 Task: Create a due date automation trigger when advanced on, on the tuesday of the week before a card is due add dates due tomorrow at 11:00 AM.
Action: Mouse moved to (1014, 311)
Screenshot: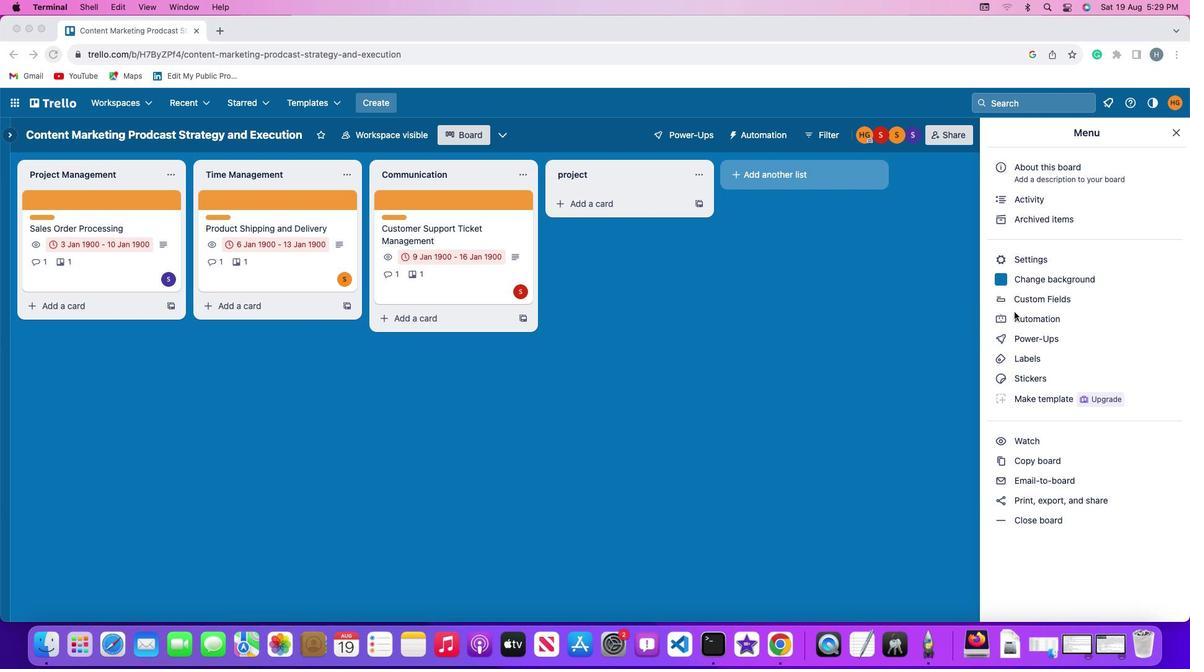 
Action: Mouse pressed left at (1014, 311)
Screenshot: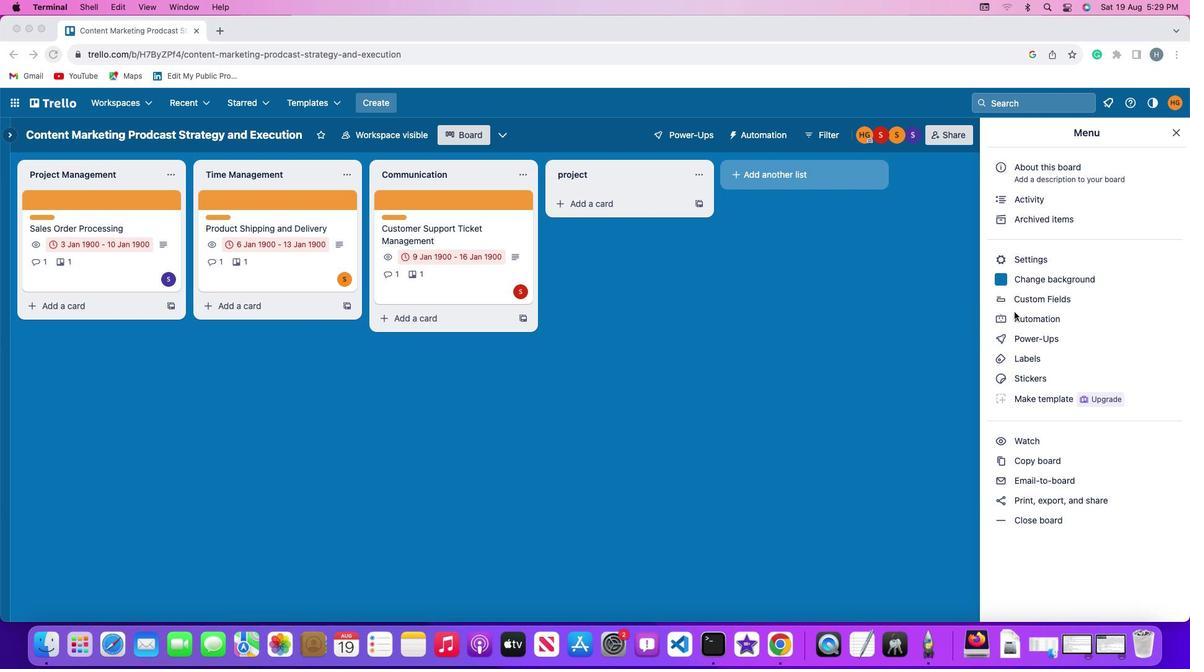 
Action: Mouse pressed left at (1014, 311)
Screenshot: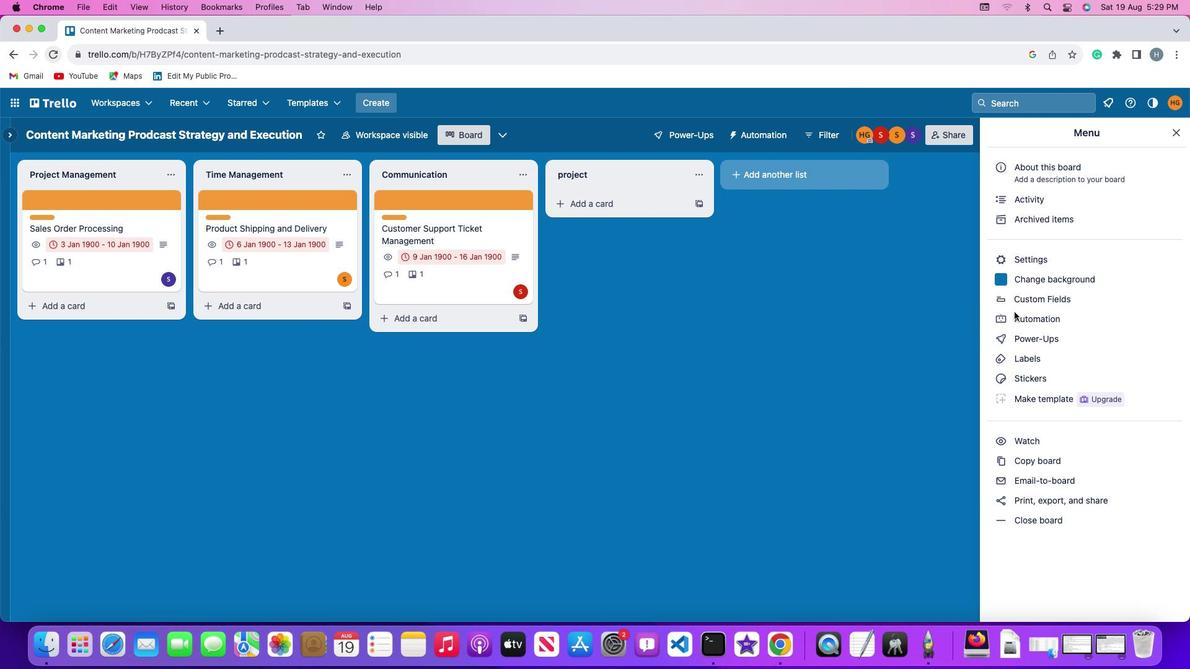 
Action: Mouse moved to (83, 293)
Screenshot: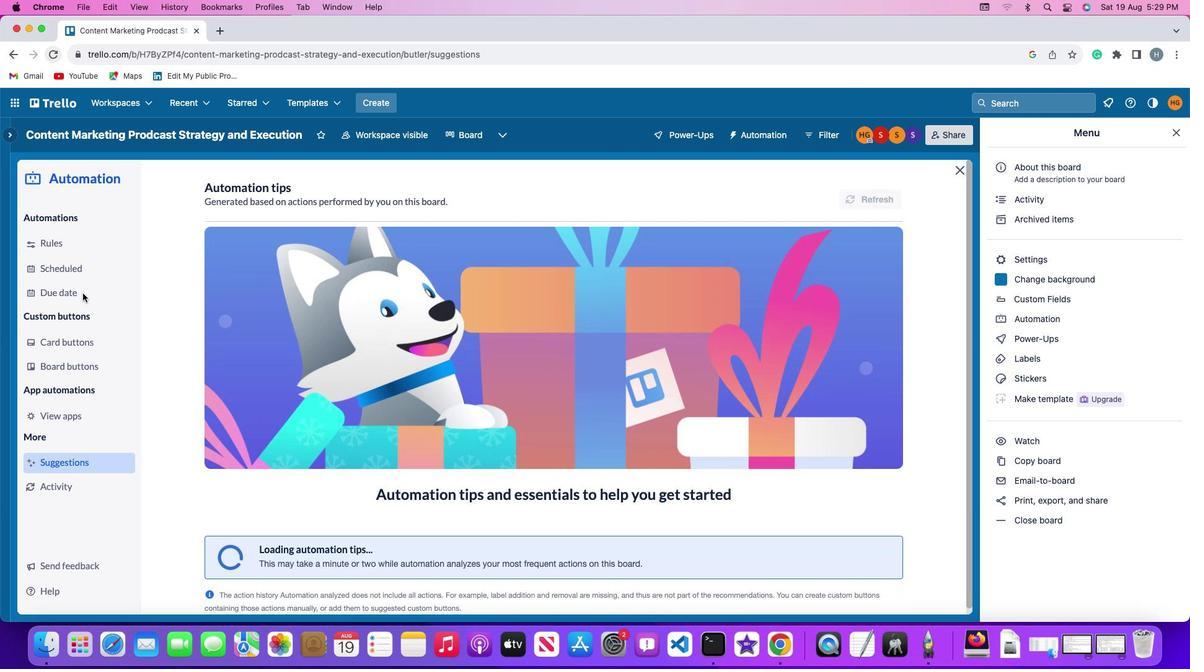 
Action: Mouse pressed left at (83, 293)
Screenshot: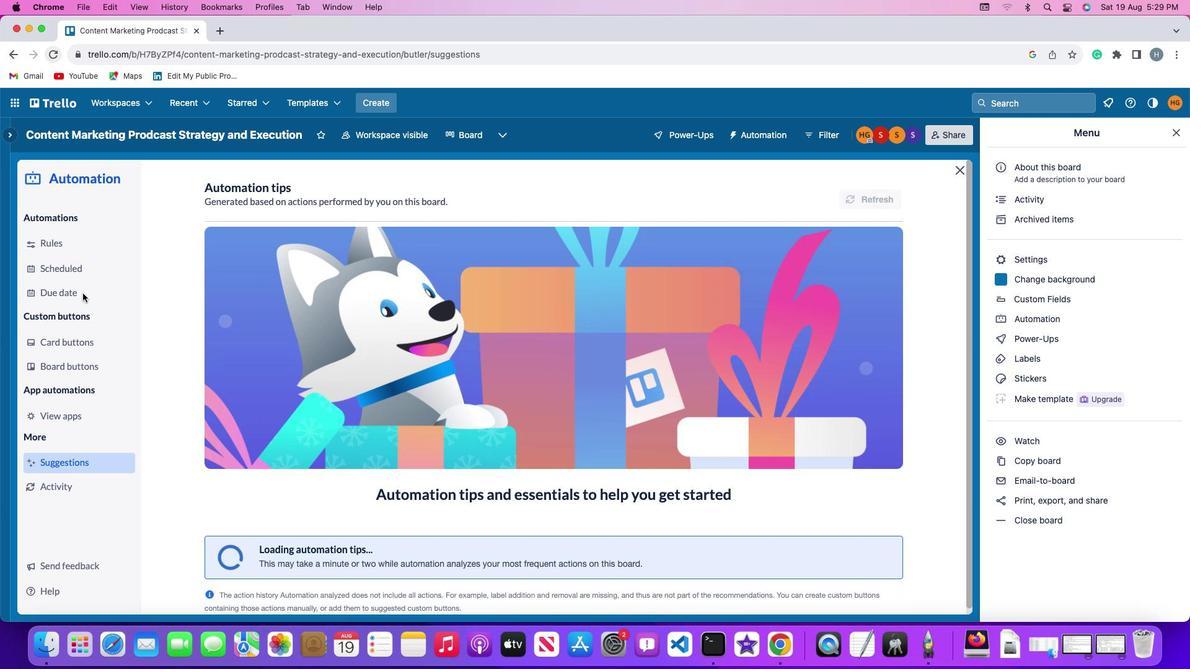 
Action: Mouse moved to (824, 189)
Screenshot: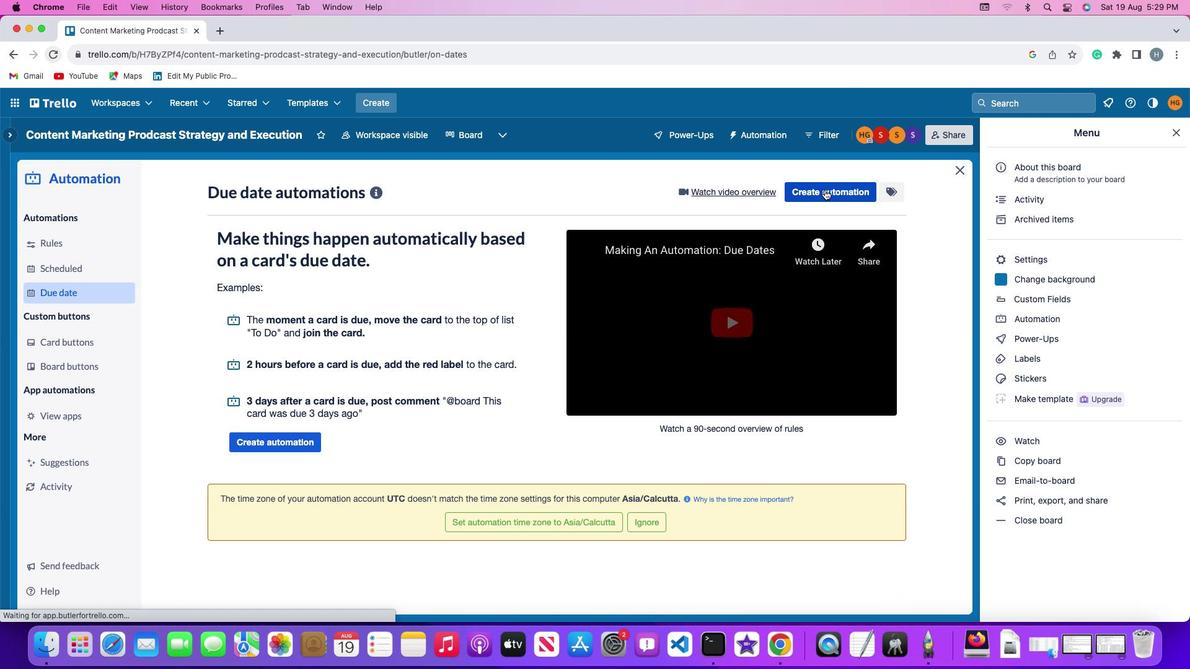 
Action: Mouse pressed left at (824, 189)
Screenshot: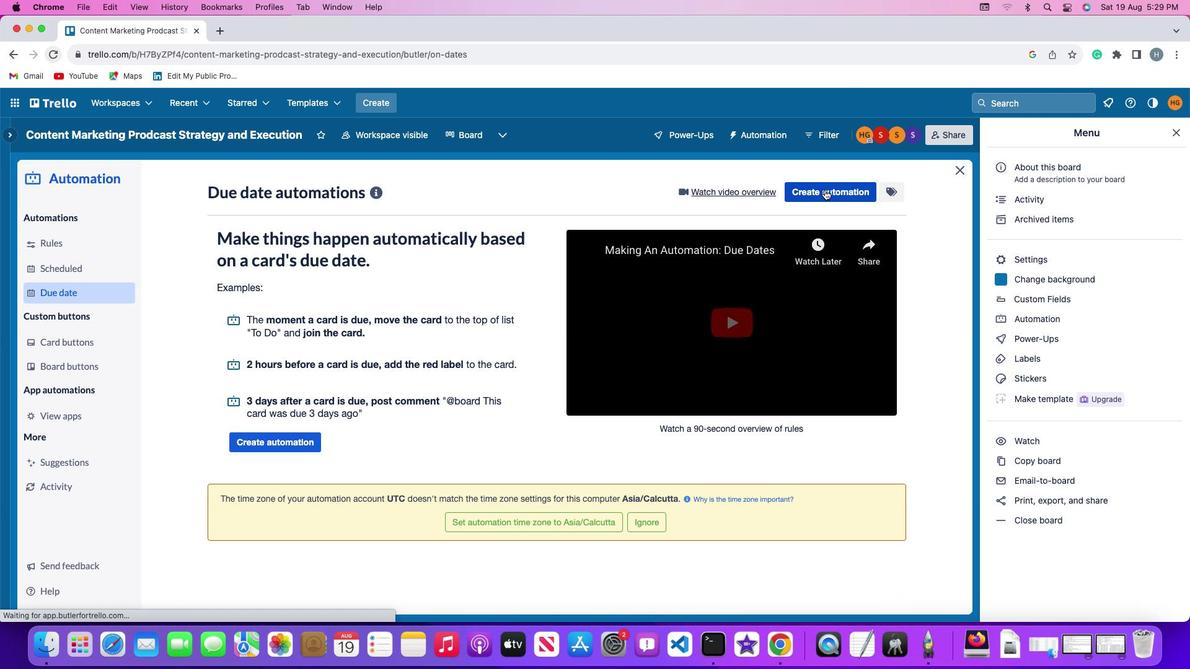 
Action: Mouse moved to (235, 311)
Screenshot: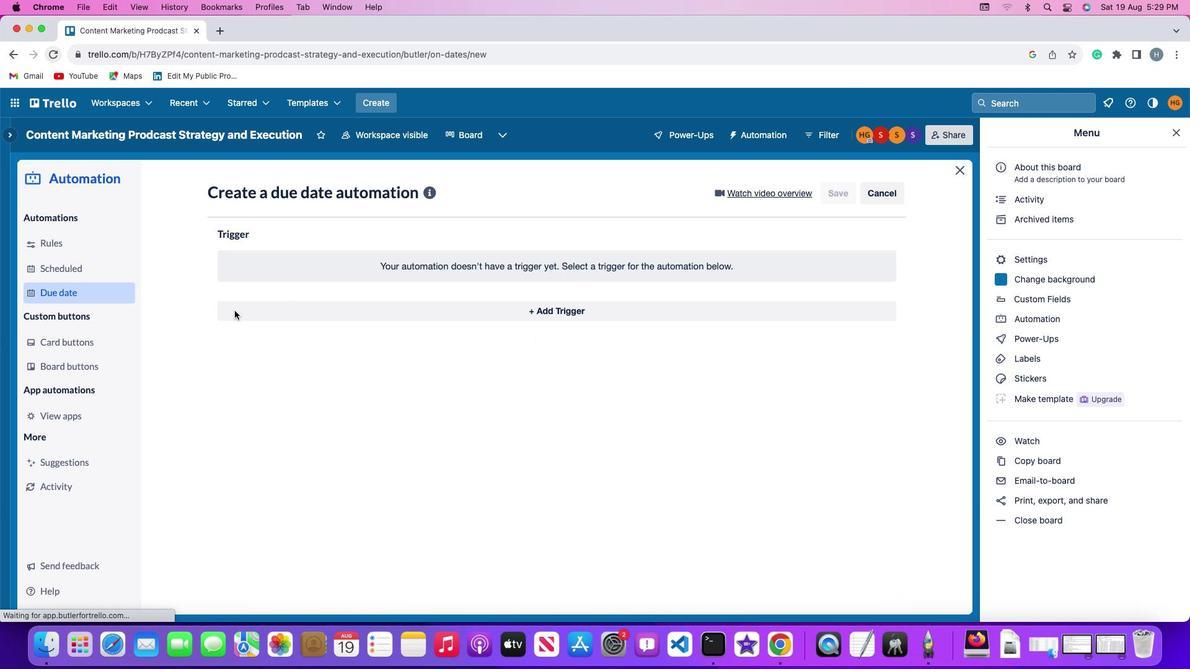 
Action: Mouse pressed left at (235, 311)
Screenshot: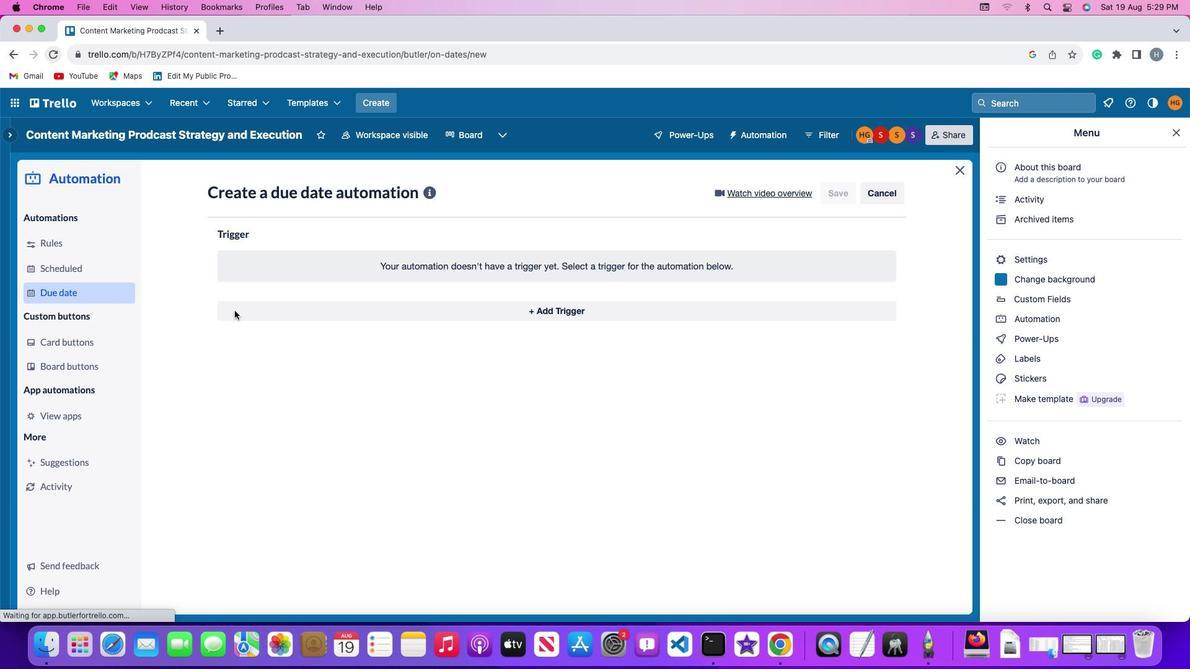 
Action: Mouse moved to (275, 546)
Screenshot: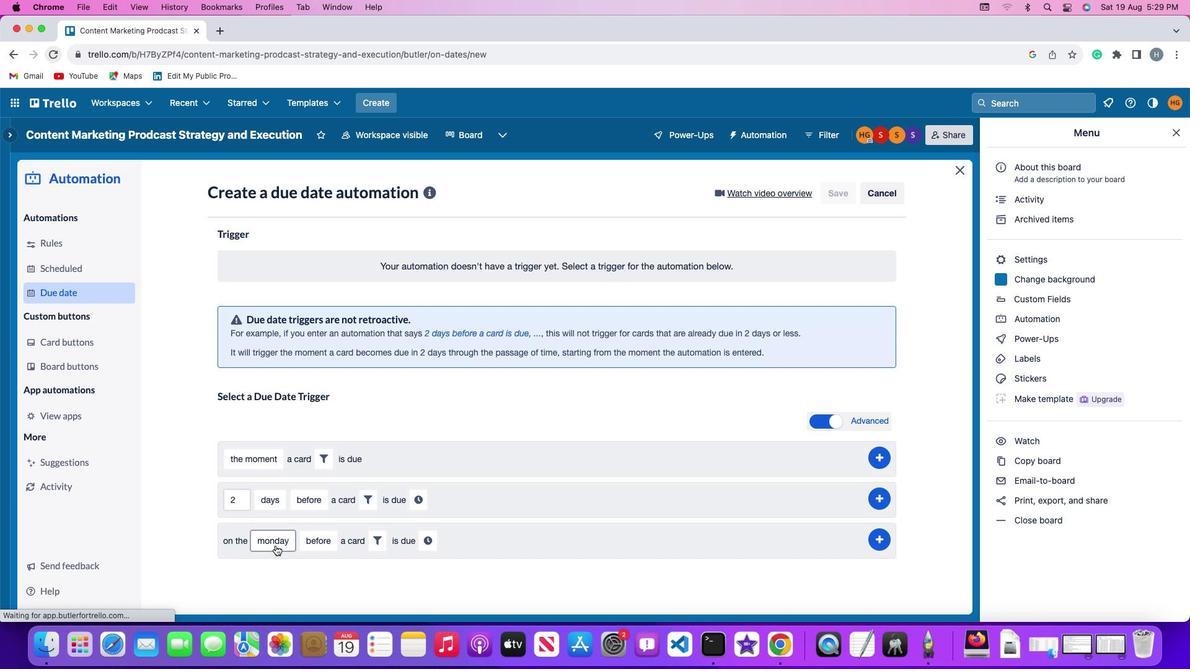 
Action: Mouse pressed left at (275, 546)
Screenshot: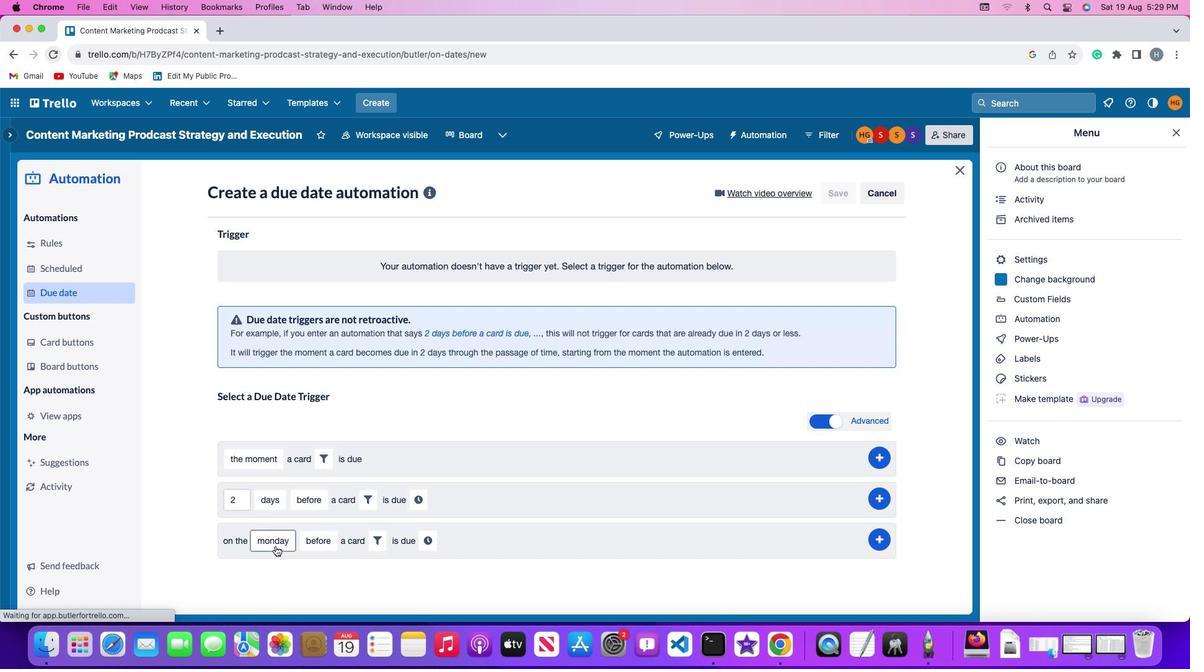 
Action: Mouse moved to (299, 394)
Screenshot: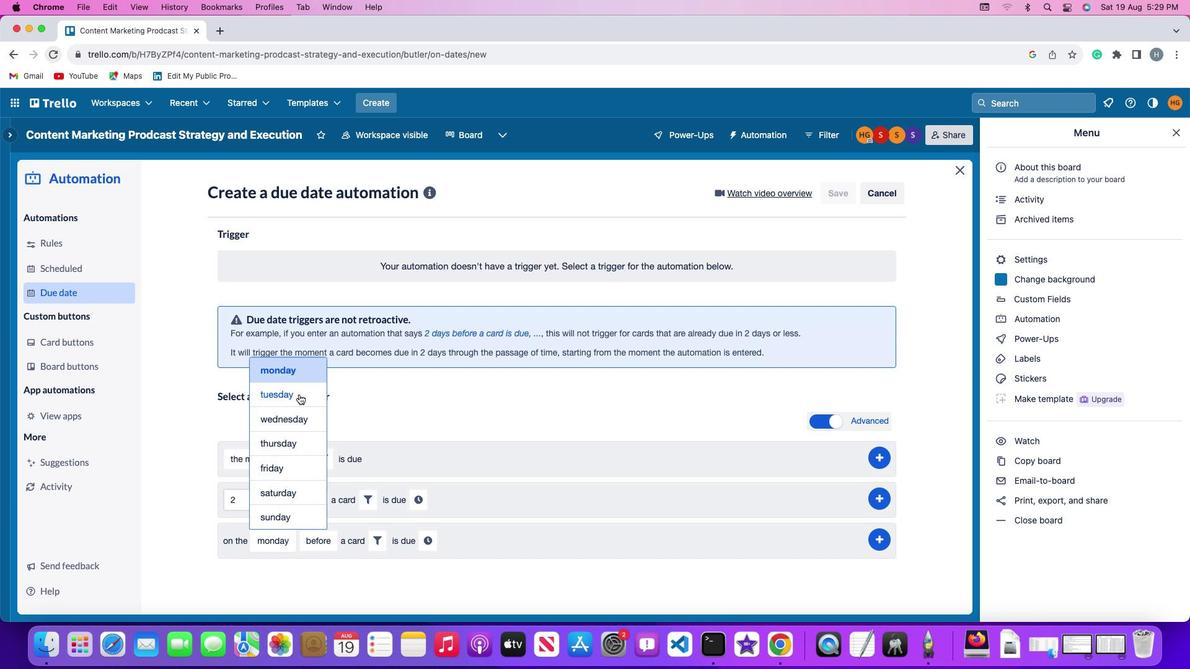 
Action: Mouse pressed left at (299, 394)
Screenshot: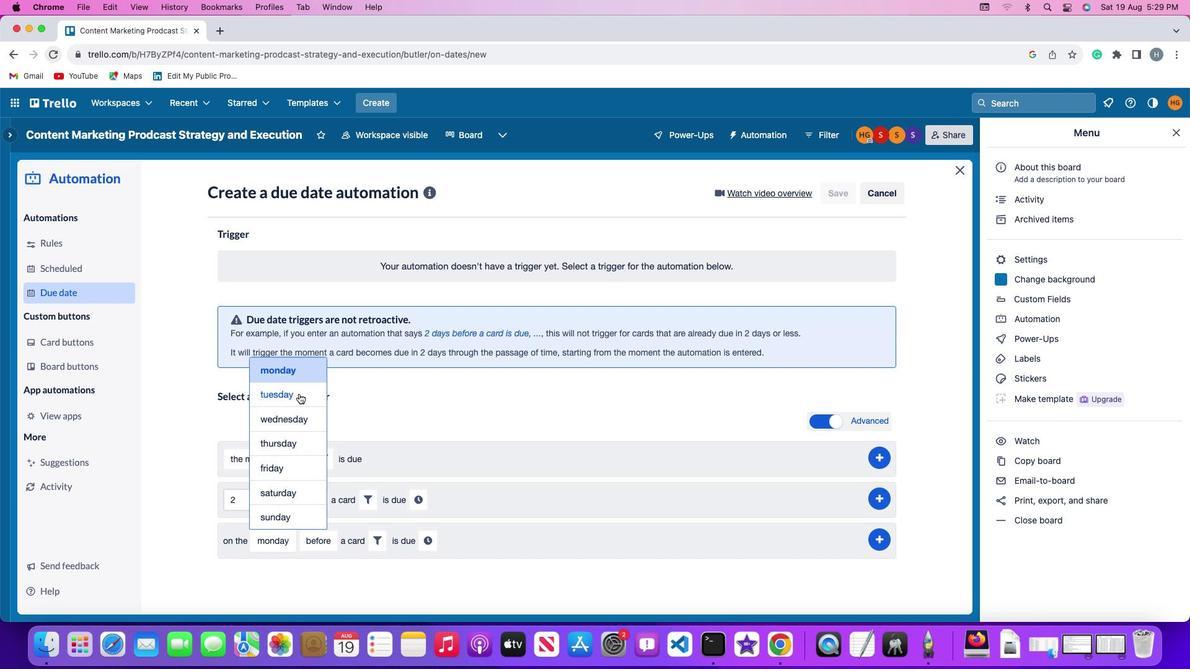 
Action: Mouse moved to (329, 542)
Screenshot: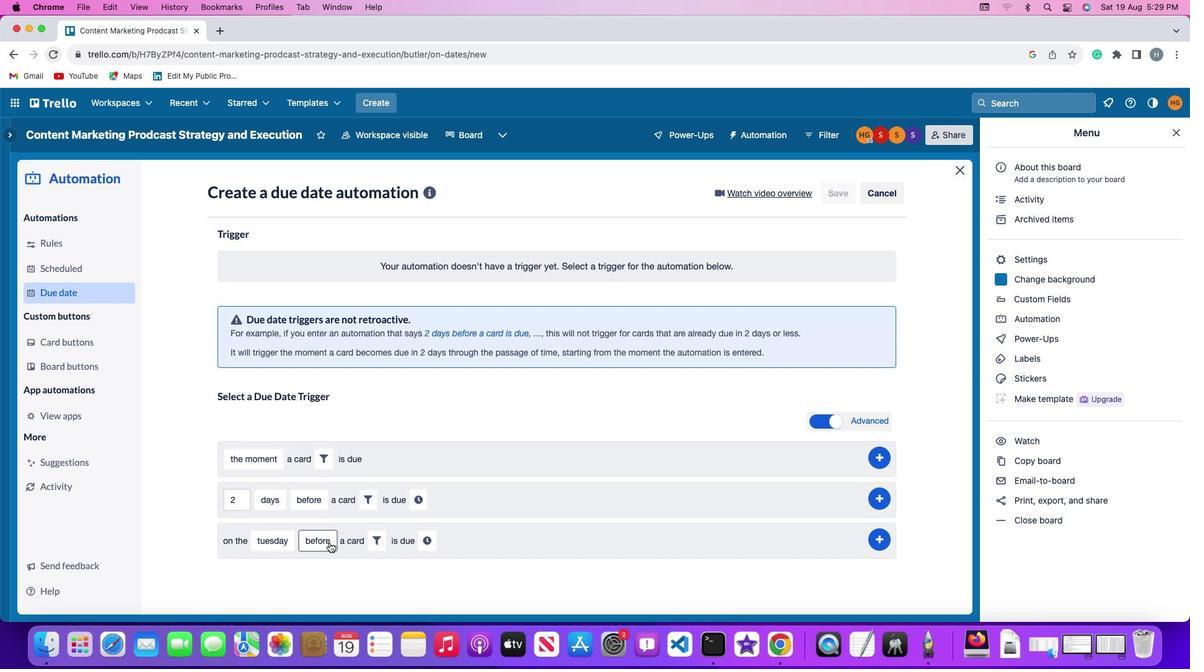 
Action: Mouse pressed left at (329, 542)
Screenshot: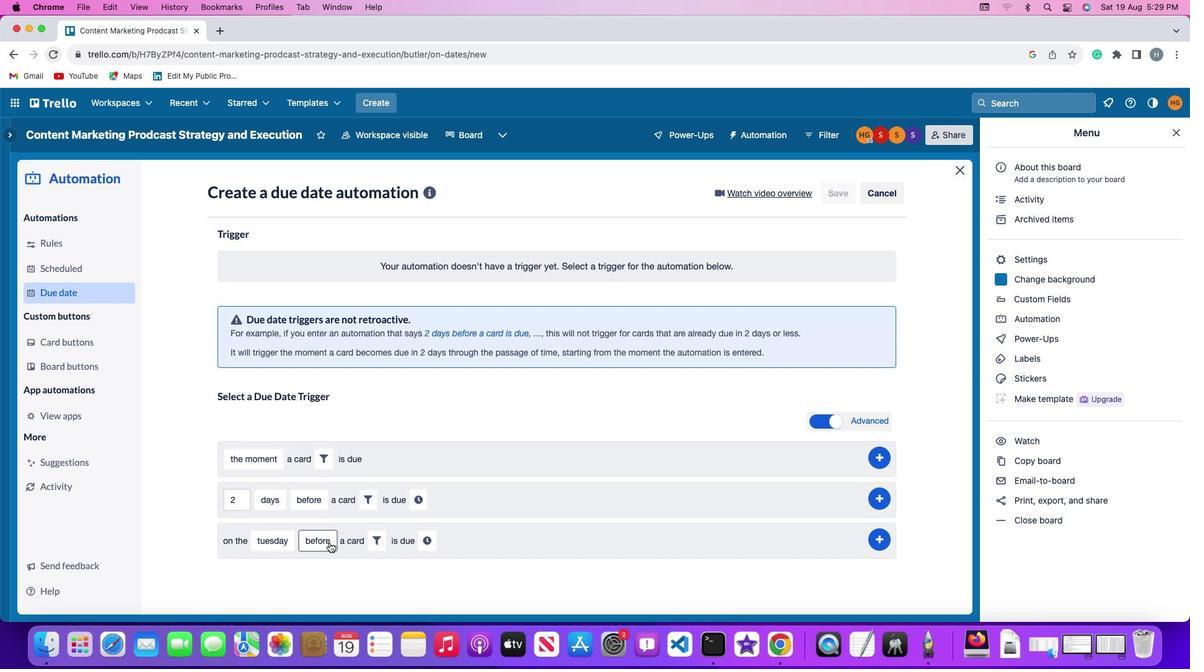 
Action: Mouse moved to (335, 515)
Screenshot: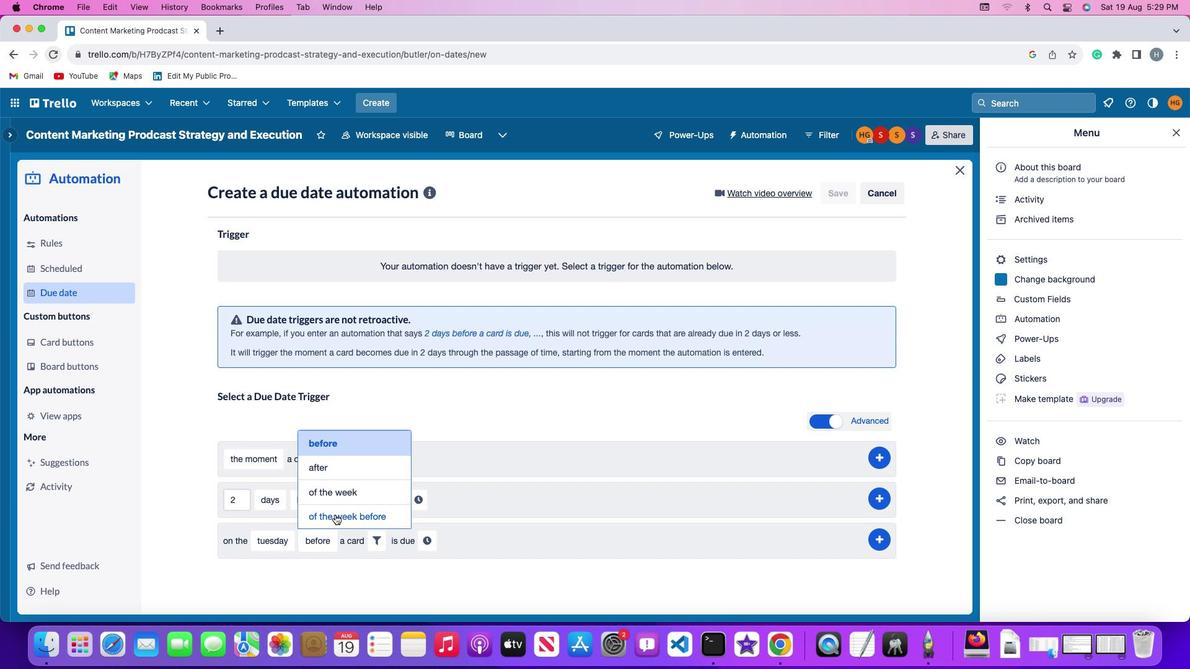 
Action: Mouse pressed left at (335, 515)
Screenshot: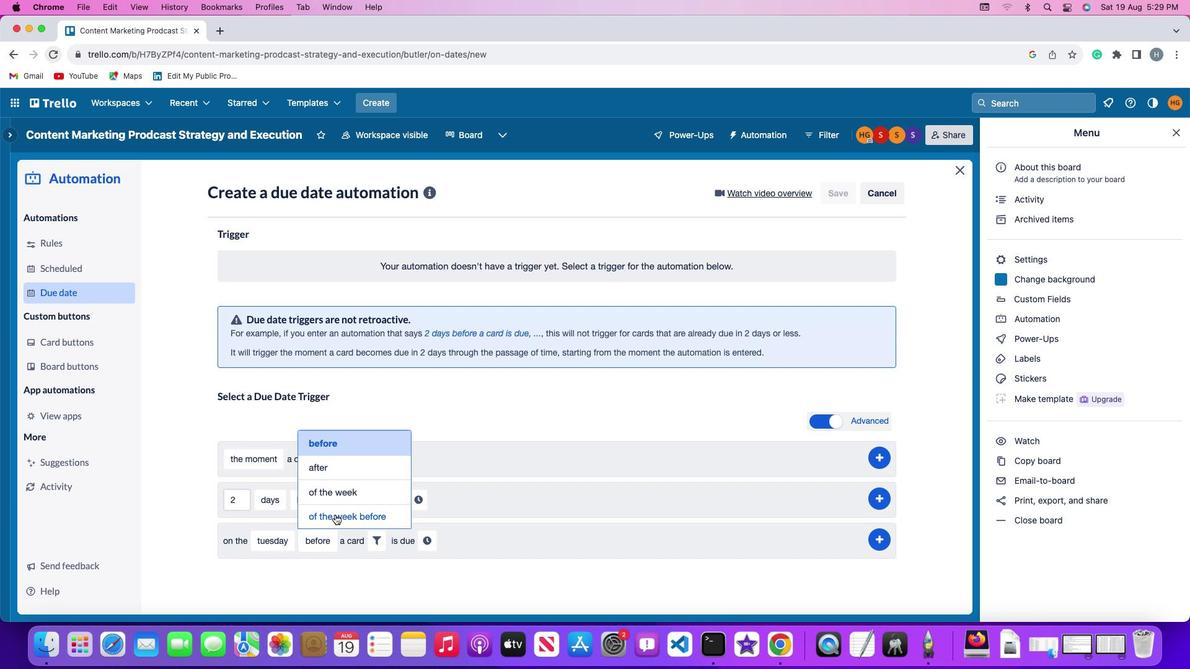 
Action: Mouse moved to (416, 540)
Screenshot: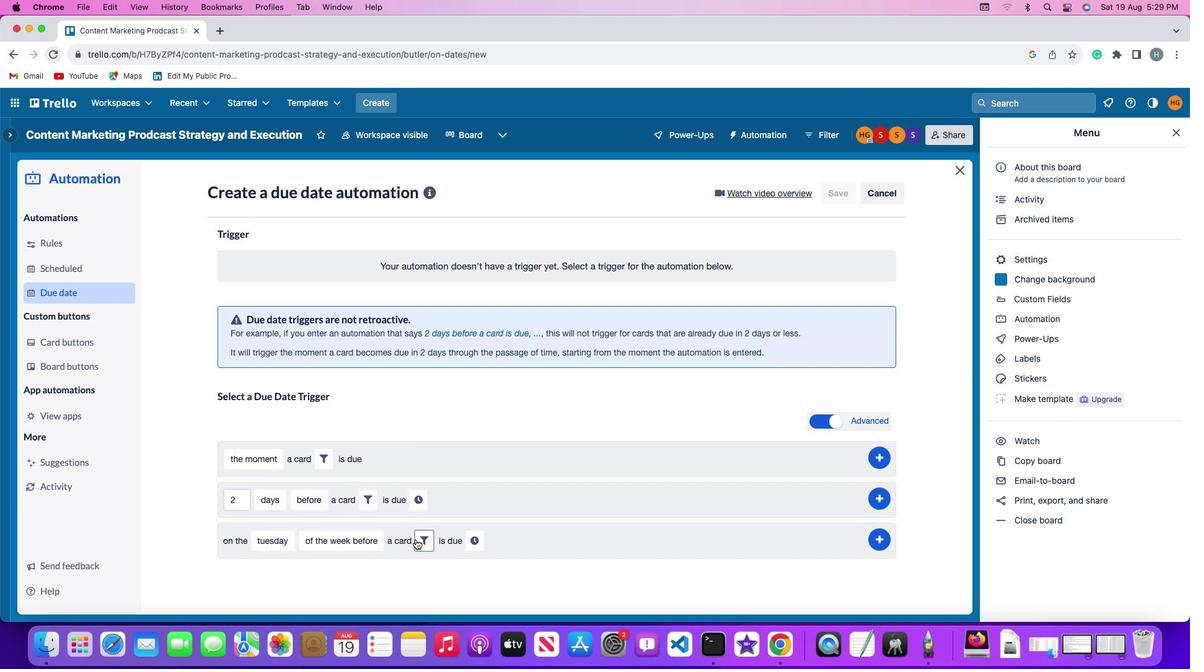 
Action: Mouse pressed left at (416, 540)
Screenshot: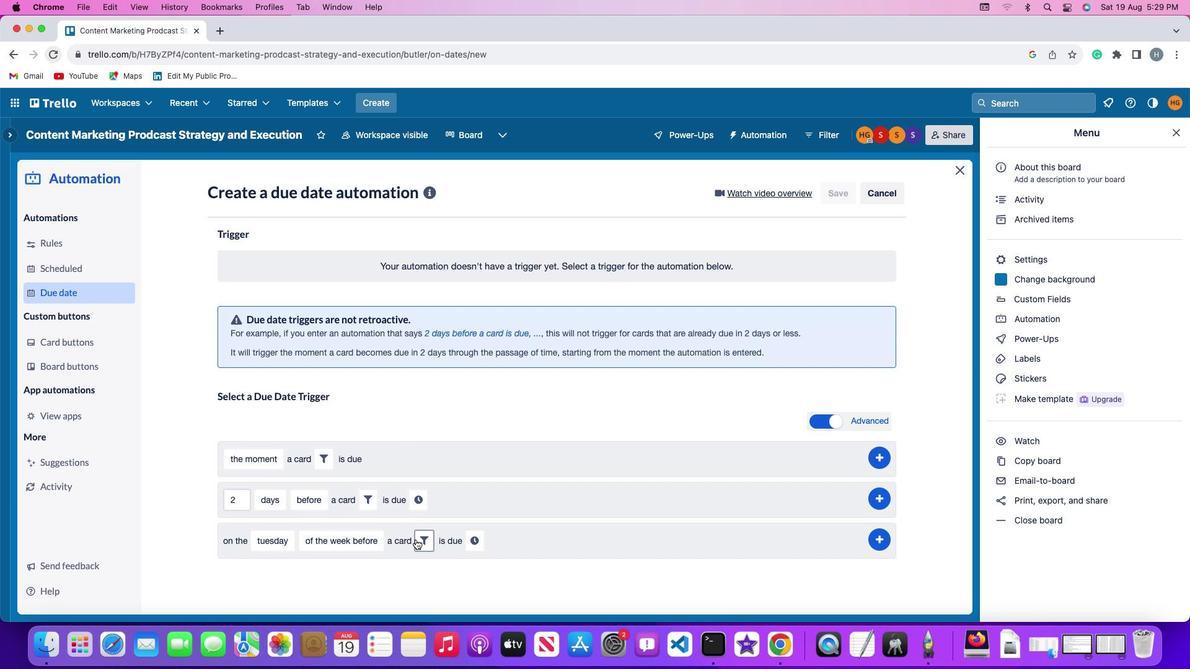 
Action: Mouse moved to (494, 574)
Screenshot: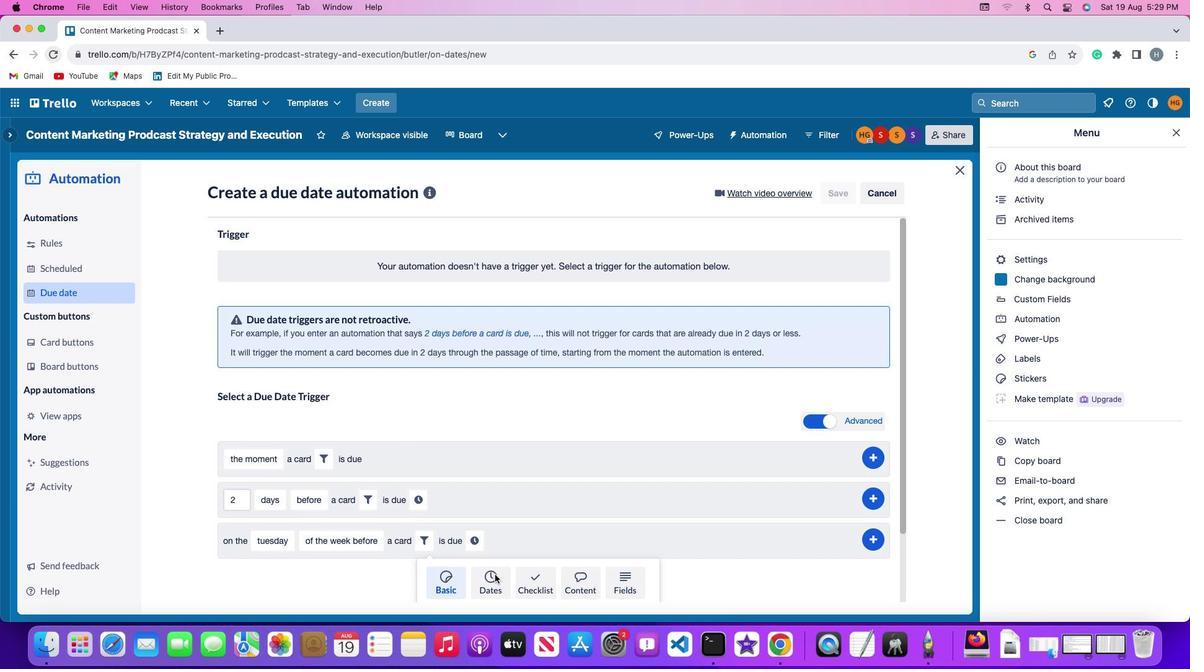 
Action: Mouse pressed left at (494, 574)
Screenshot: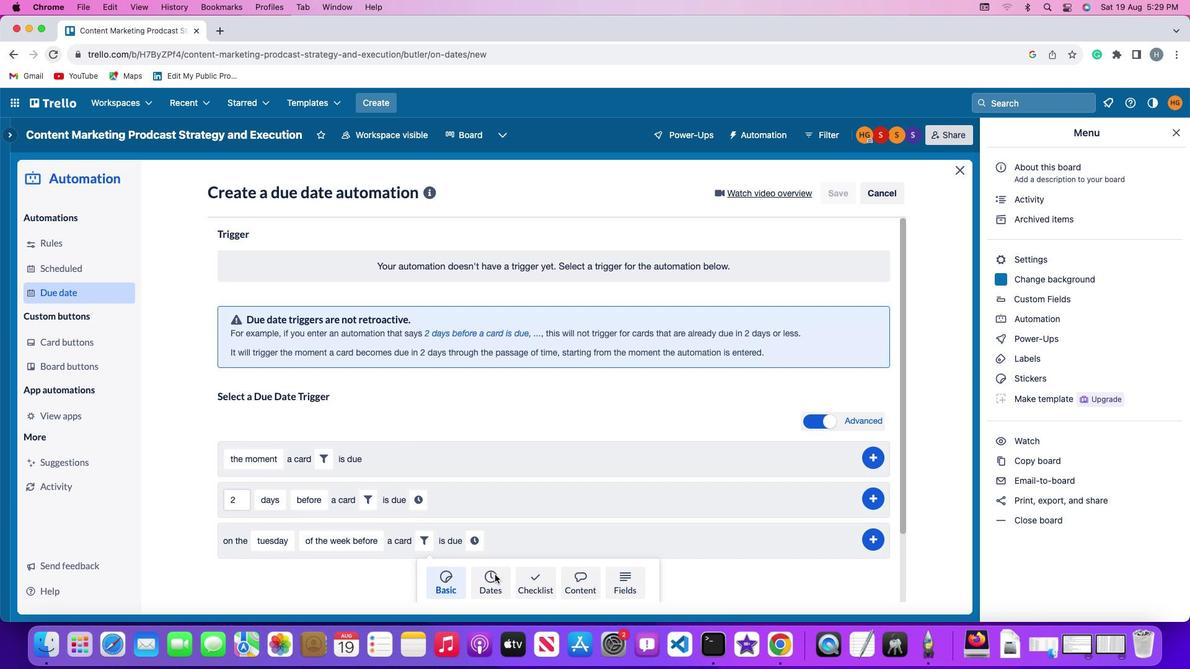 
Action: Mouse moved to (365, 572)
Screenshot: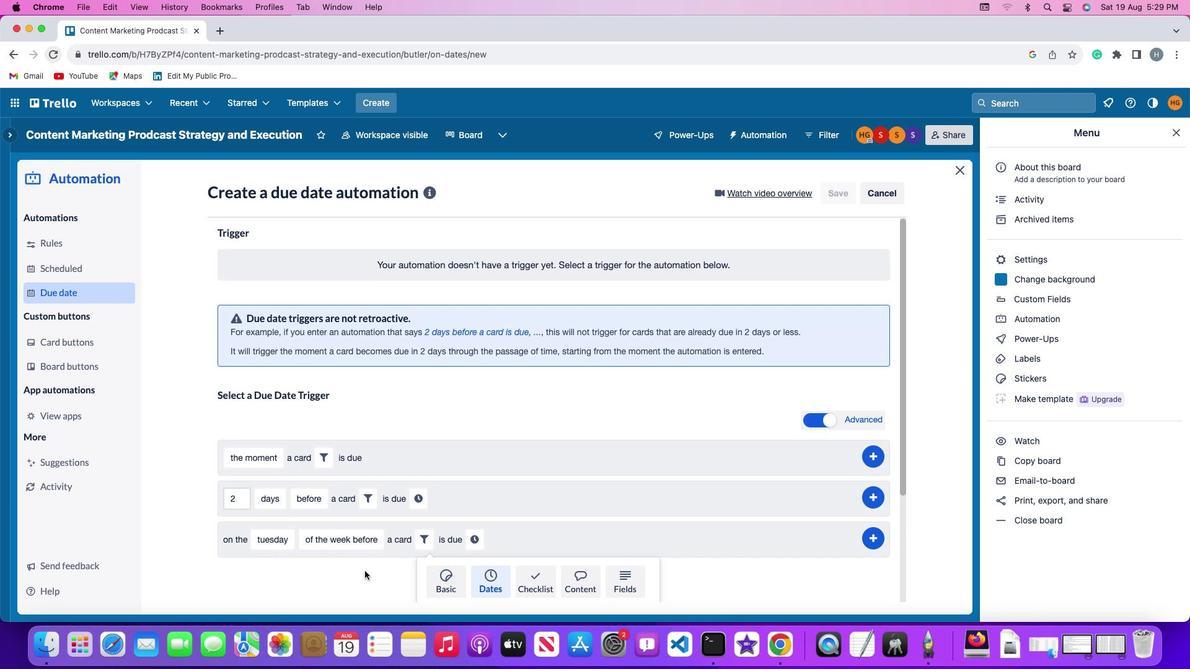 
Action: Mouse scrolled (365, 572) with delta (0, 0)
Screenshot: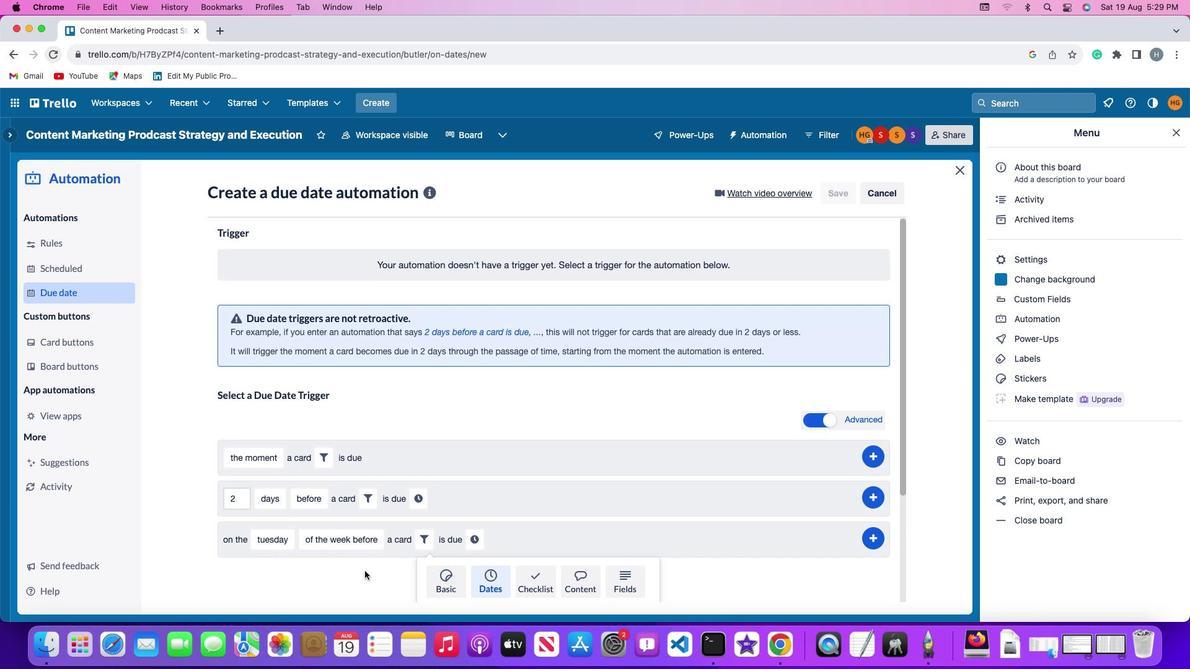 
Action: Mouse scrolled (365, 572) with delta (0, 0)
Screenshot: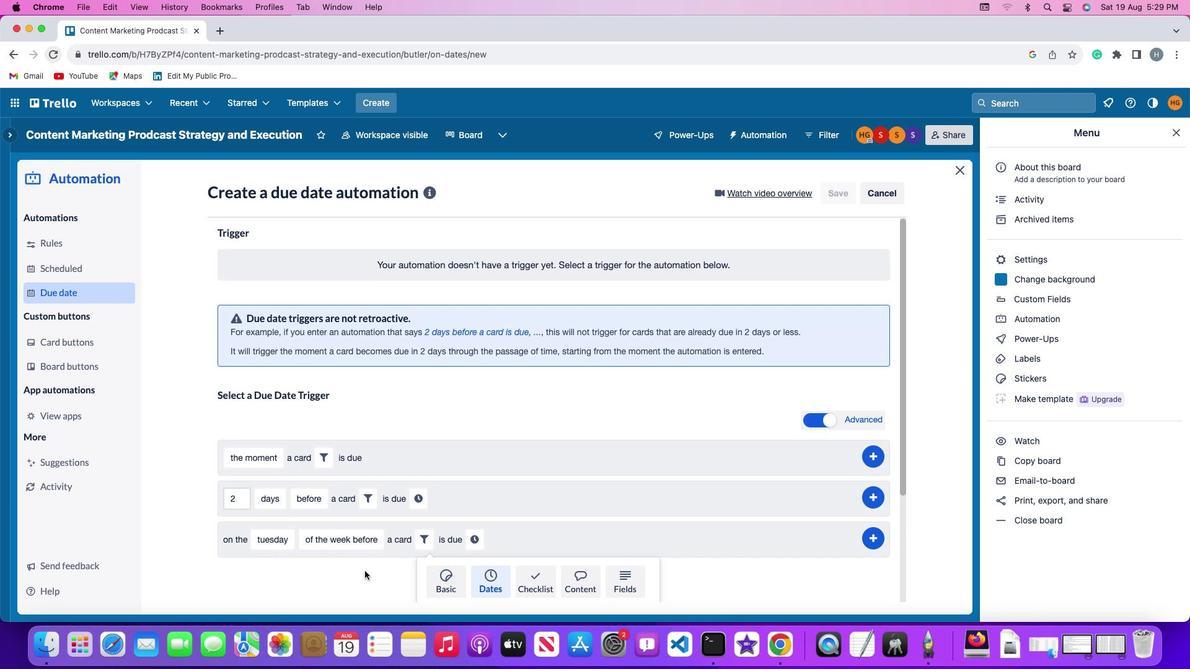 
Action: Mouse moved to (365, 572)
Screenshot: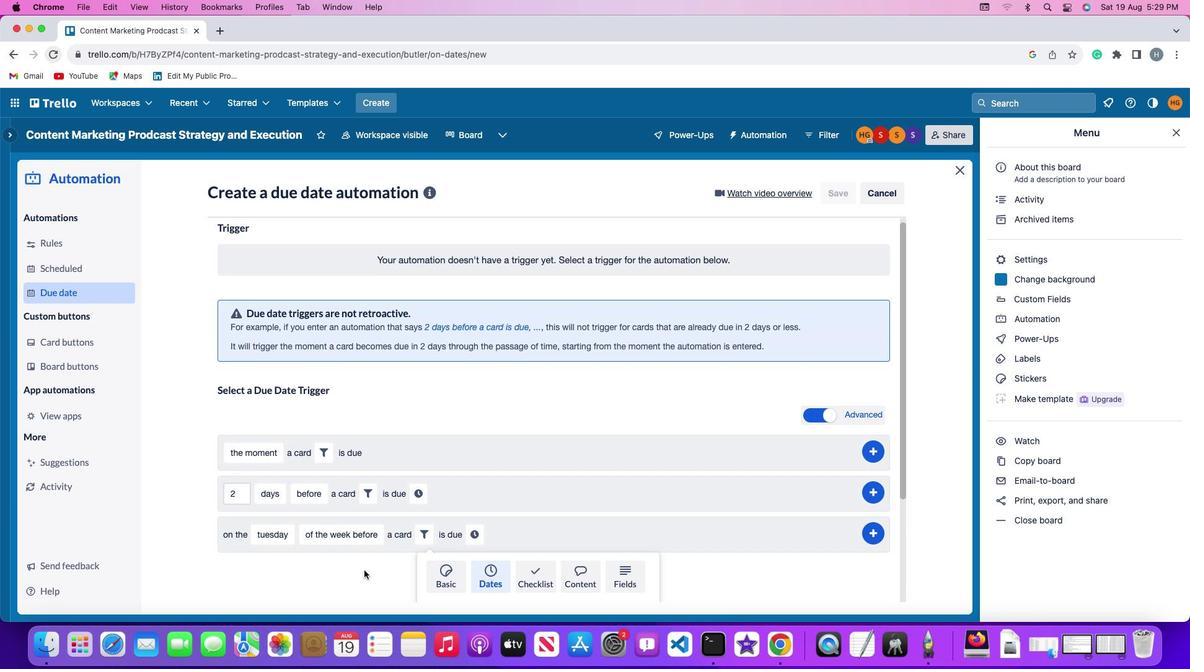 
Action: Mouse scrolled (365, 572) with delta (0, -1)
Screenshot: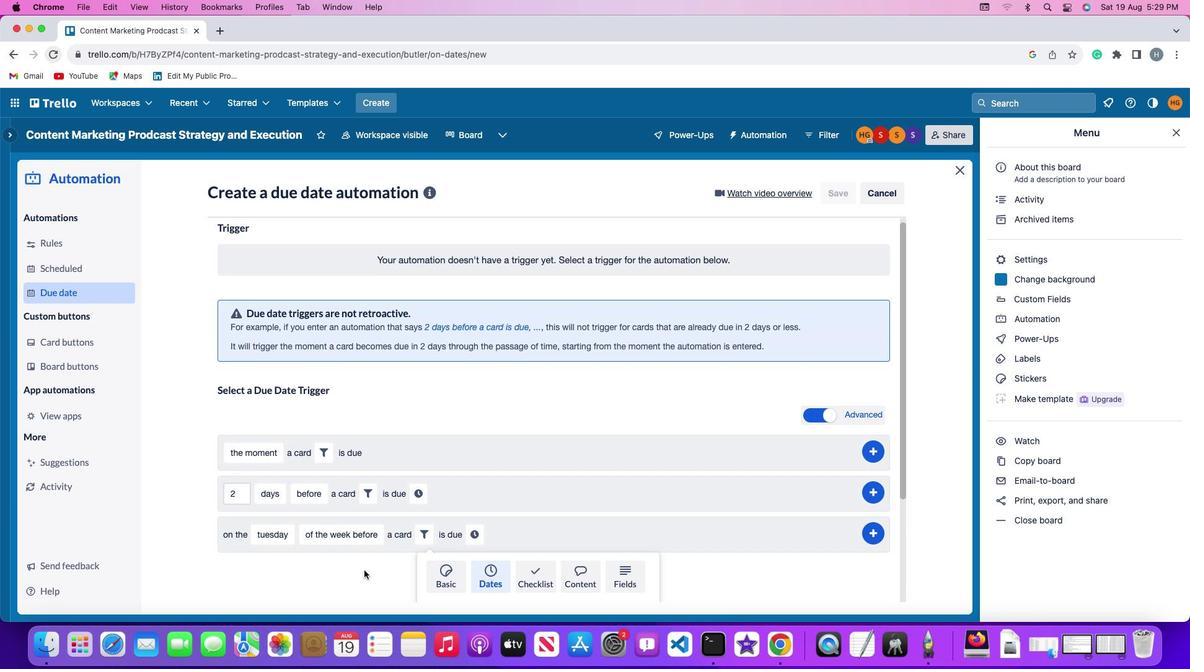 
Action: Mouse moved to (365, 571)
Screenshot: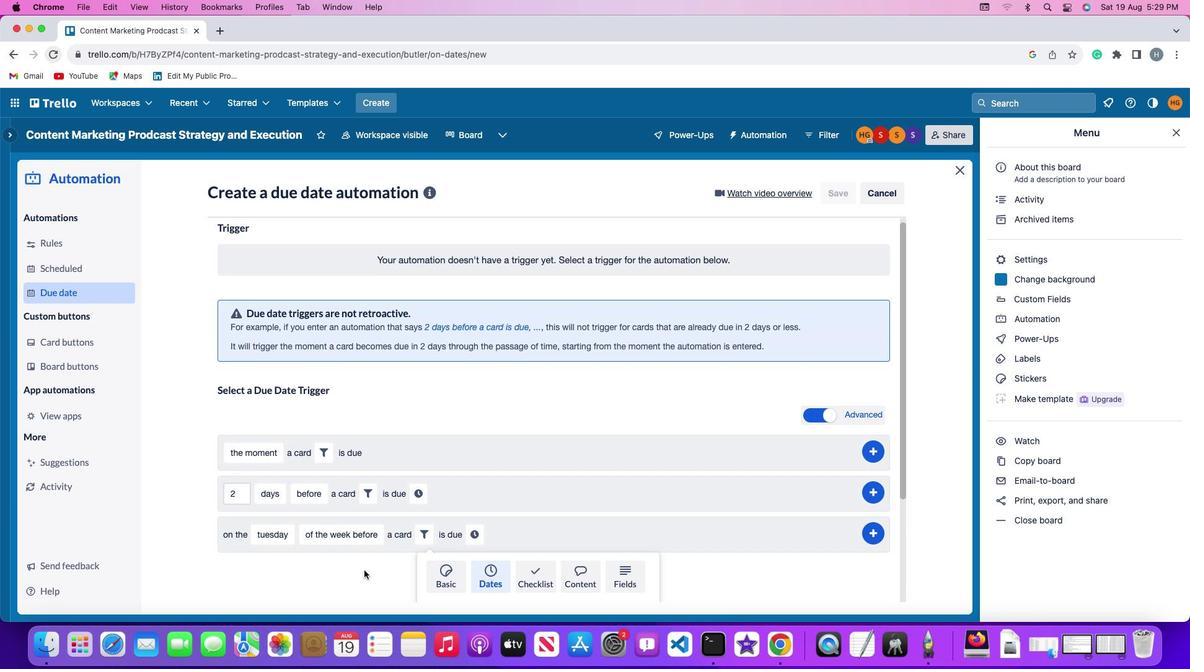 
Action: Mouse scrolled (365, 571) with delta (0, -3)
Screenshot: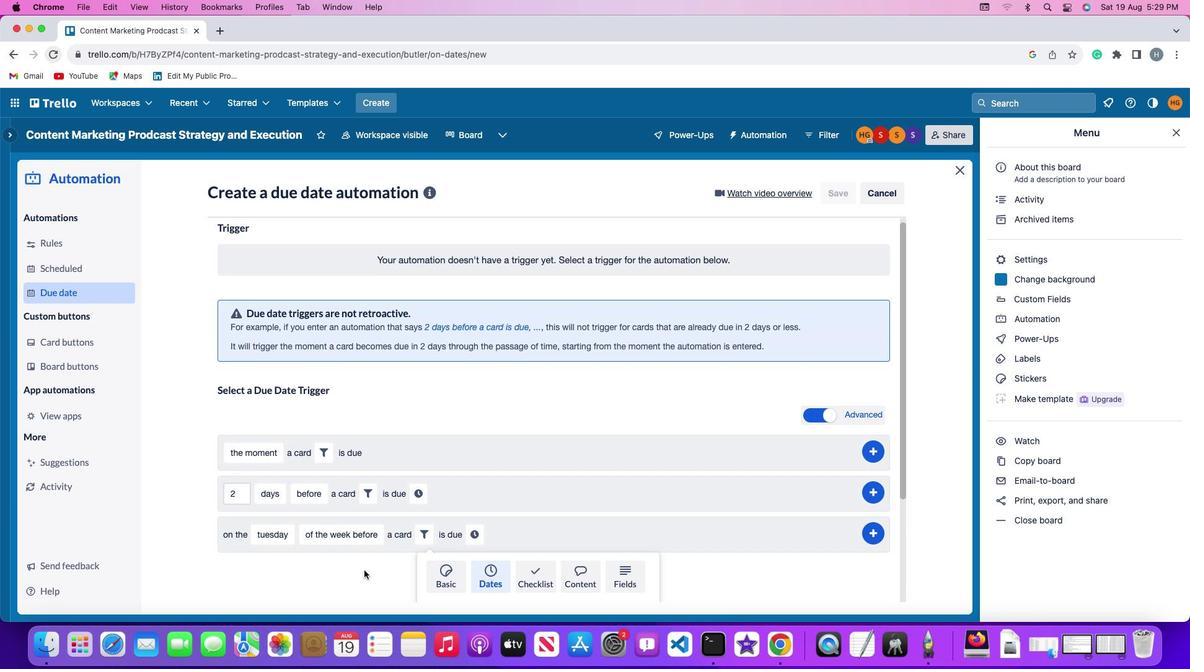 
Action: Mouse moved to (427, 543)
Screenshot: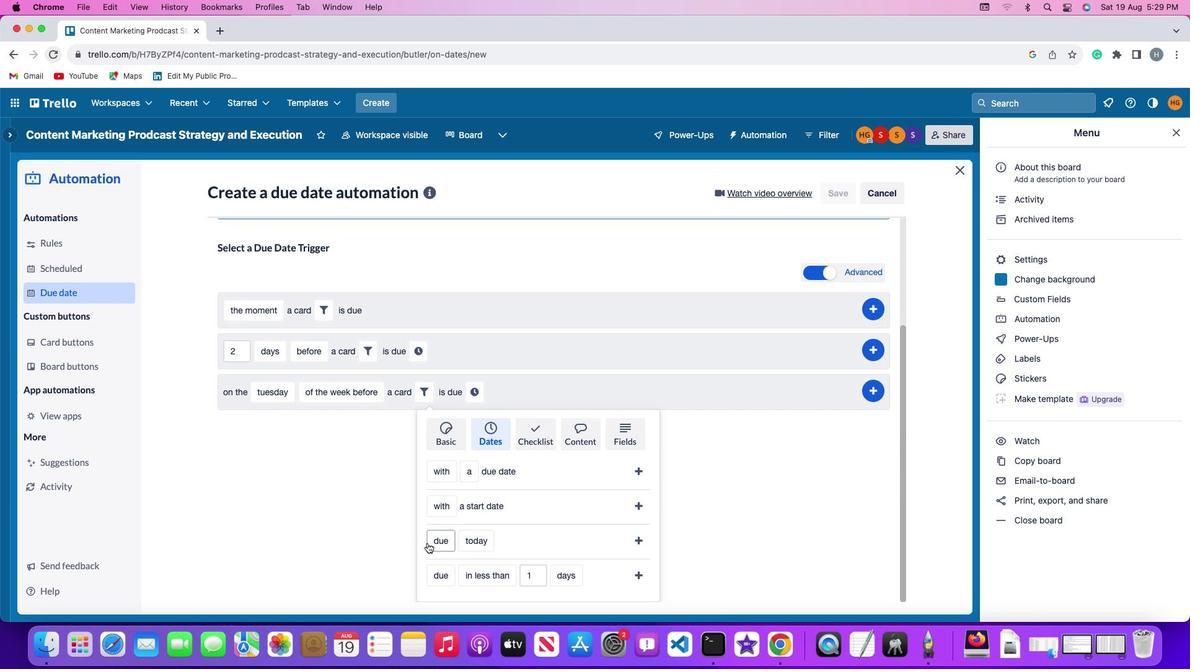 
Action: Mouse pressed left at (427, 543)
Screenshot: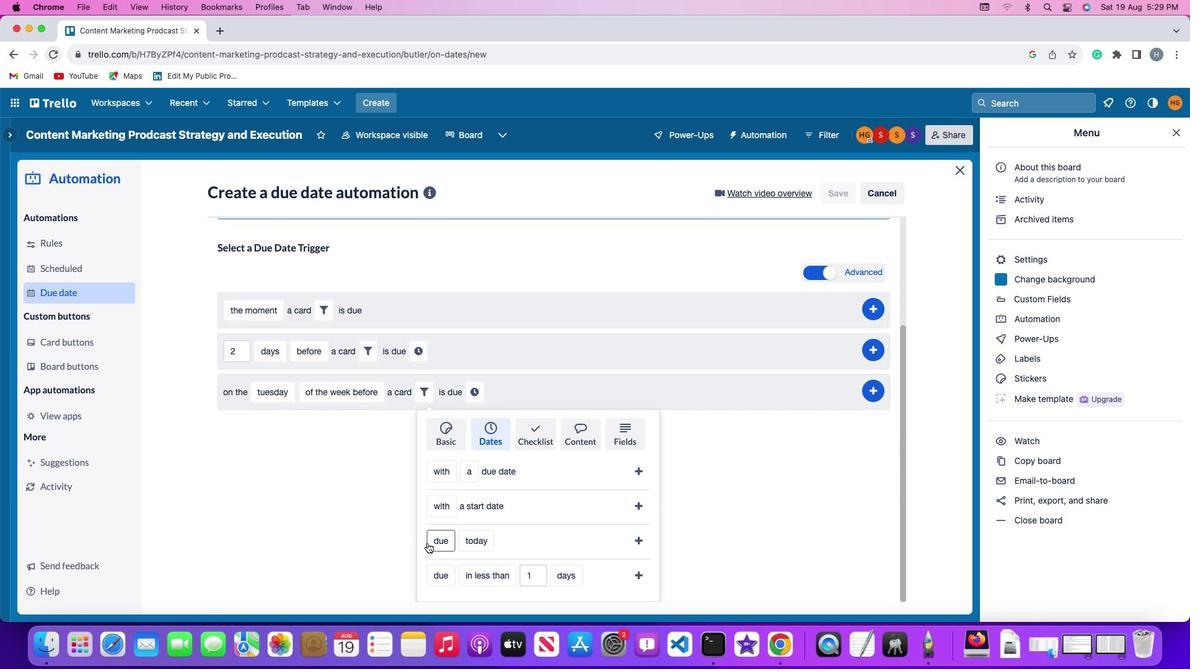 
Action: Mouse moved to (457, 447)
Screenshot: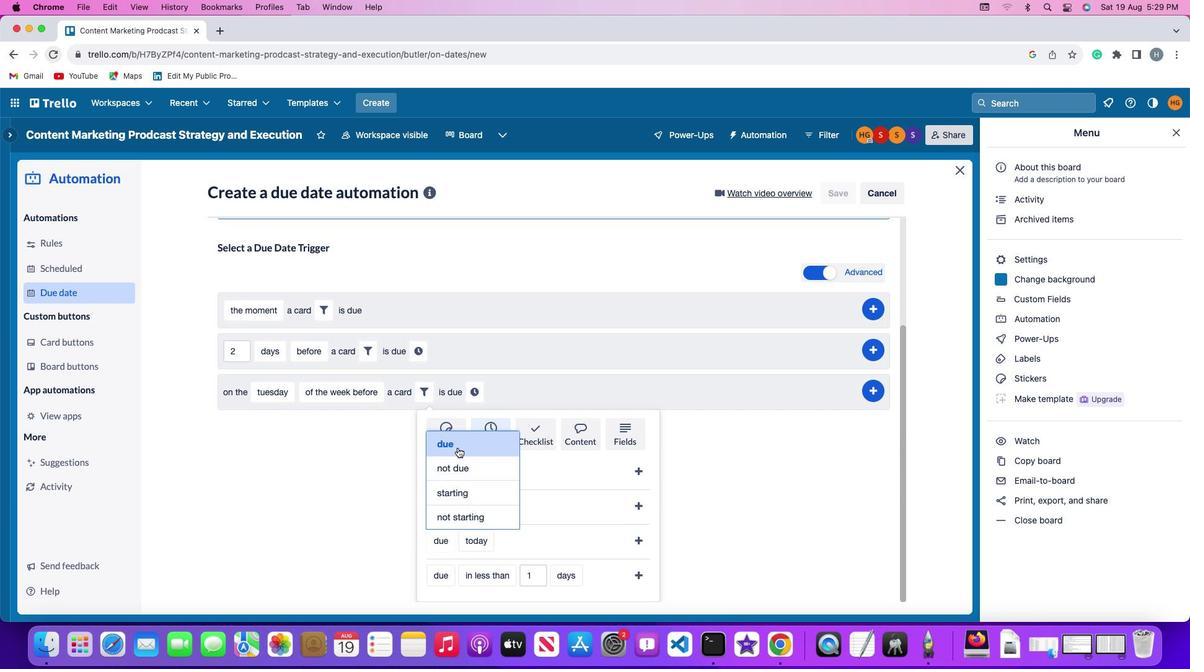 
Action: Mouse pressed left at (457, 447)
Screenshot: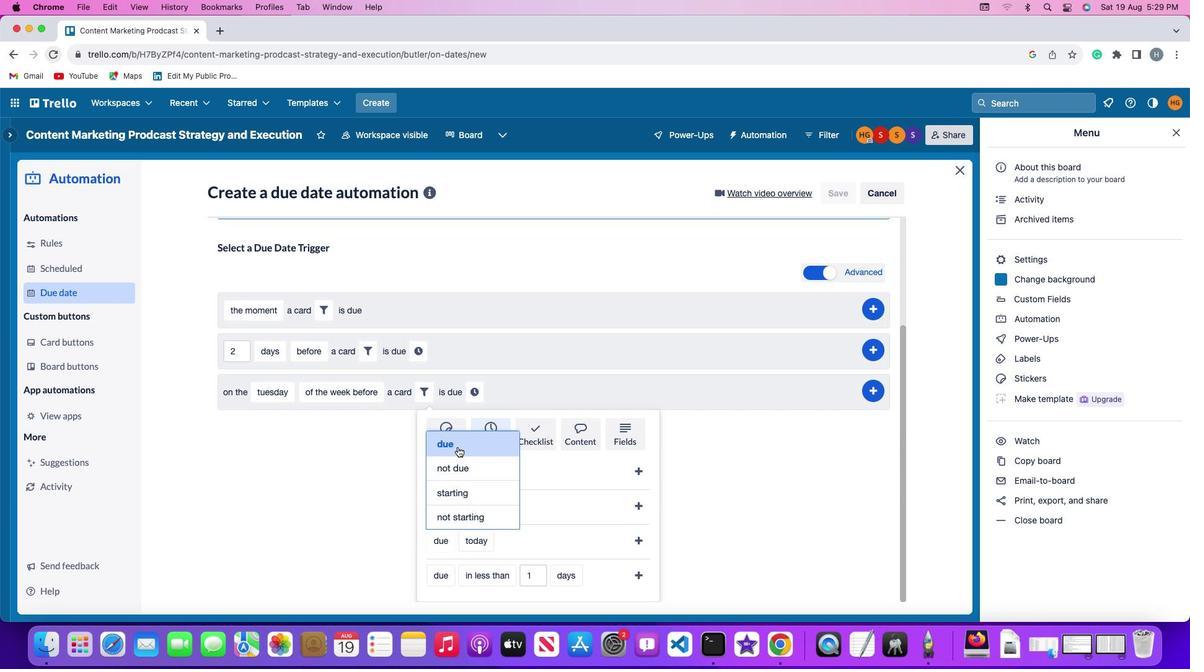 
Action: Mouse moved to (483, 539)
Screenshot: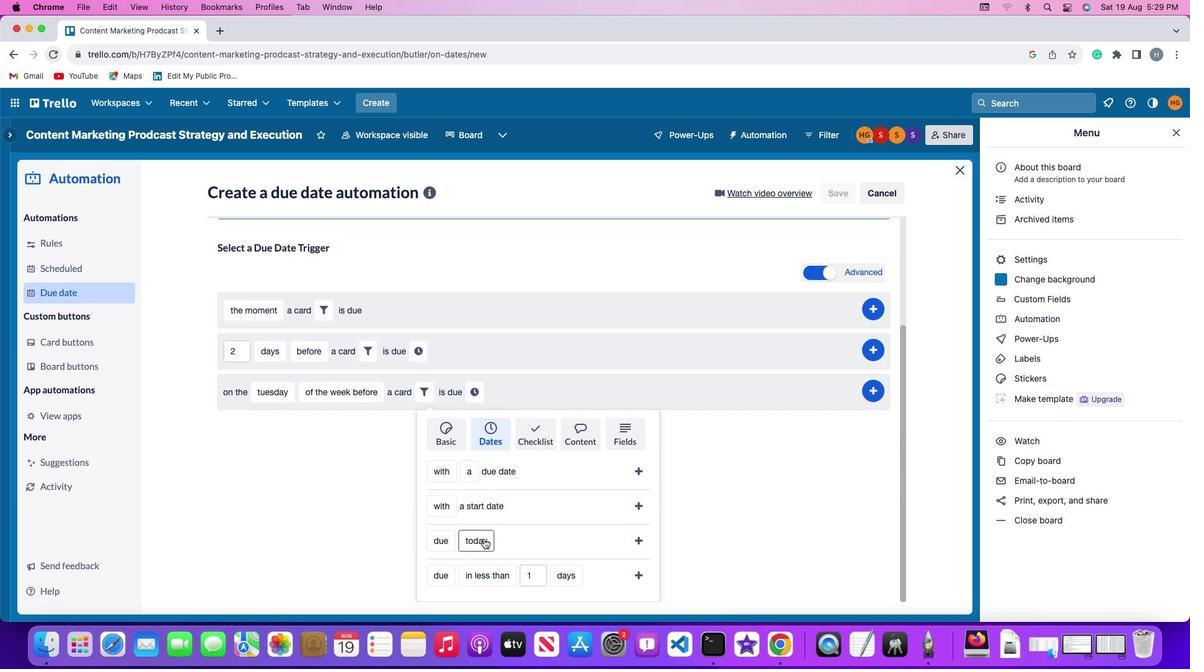 
Action: Mouse pressed left at (483, 539)
Screenshot: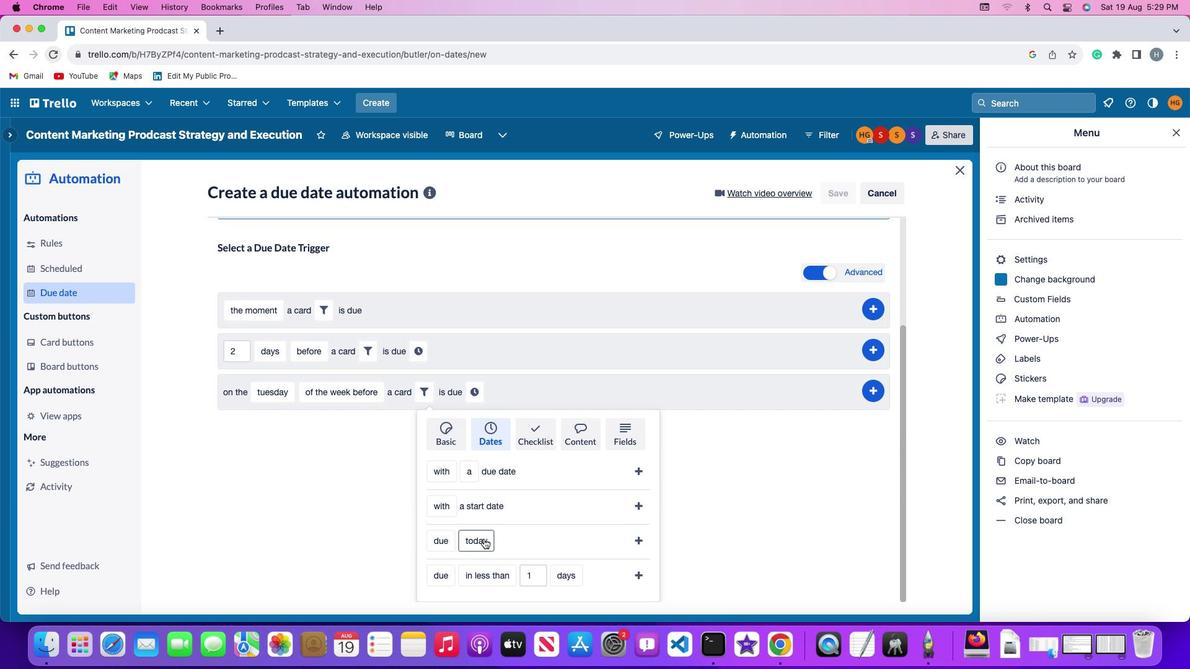 
Action: Mouse moved to (499, 421)
Screenshot: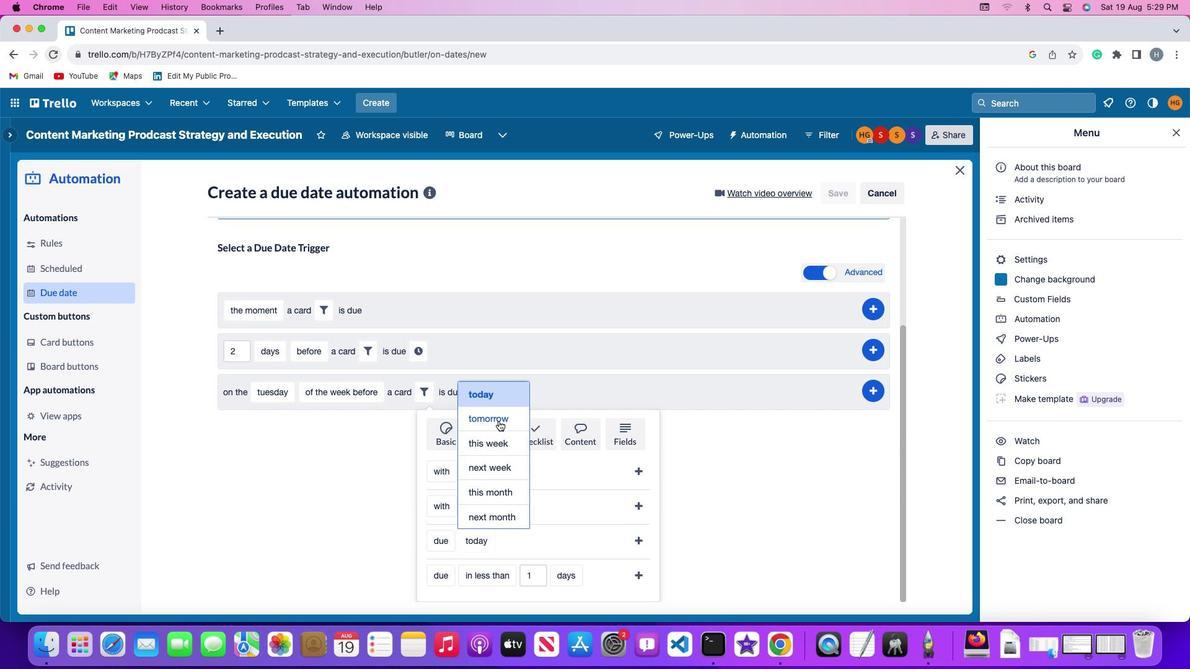 
Action: Mouse pressed left at (499, 421)
Screenshot: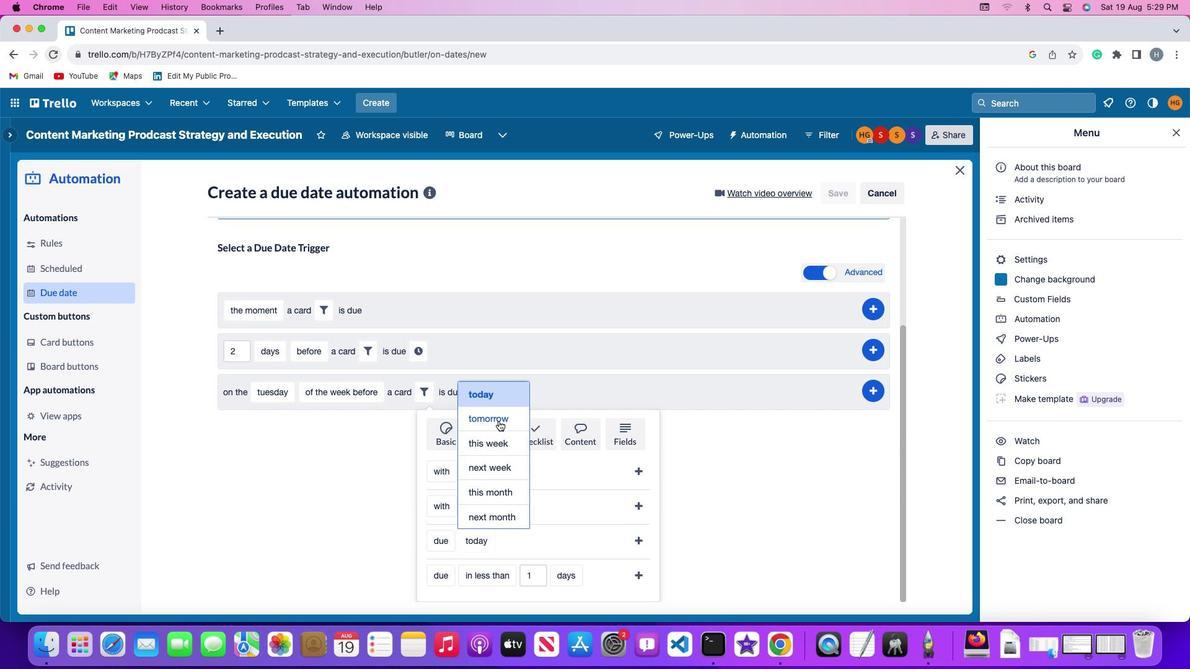 
Action: Mouse moved to (636, 540)
Screenshot: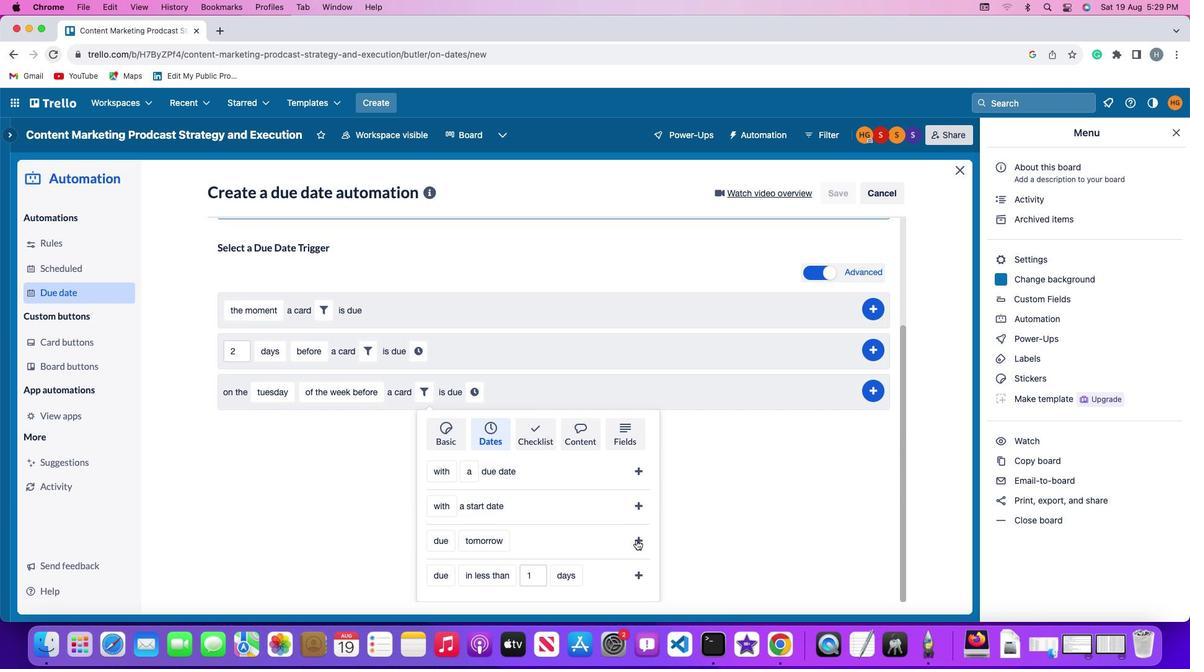 
Action: Mouse pressed left at (636, 540)
Screenshot: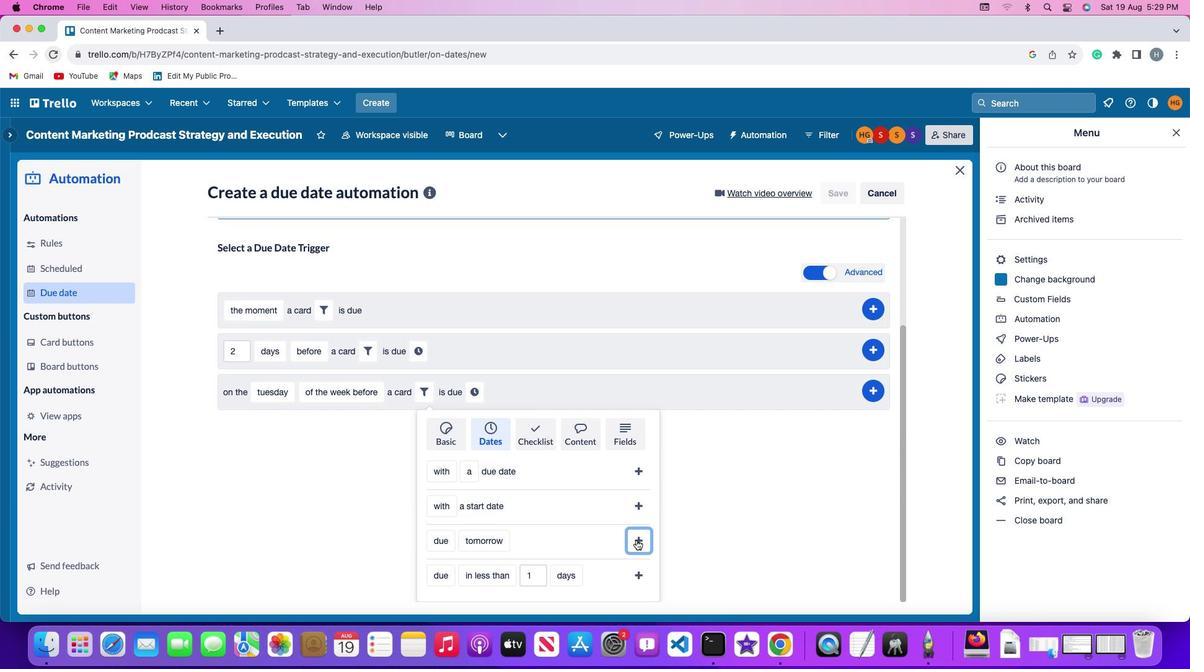 
Action: Mouse moved to (558, 545)
Screenshot: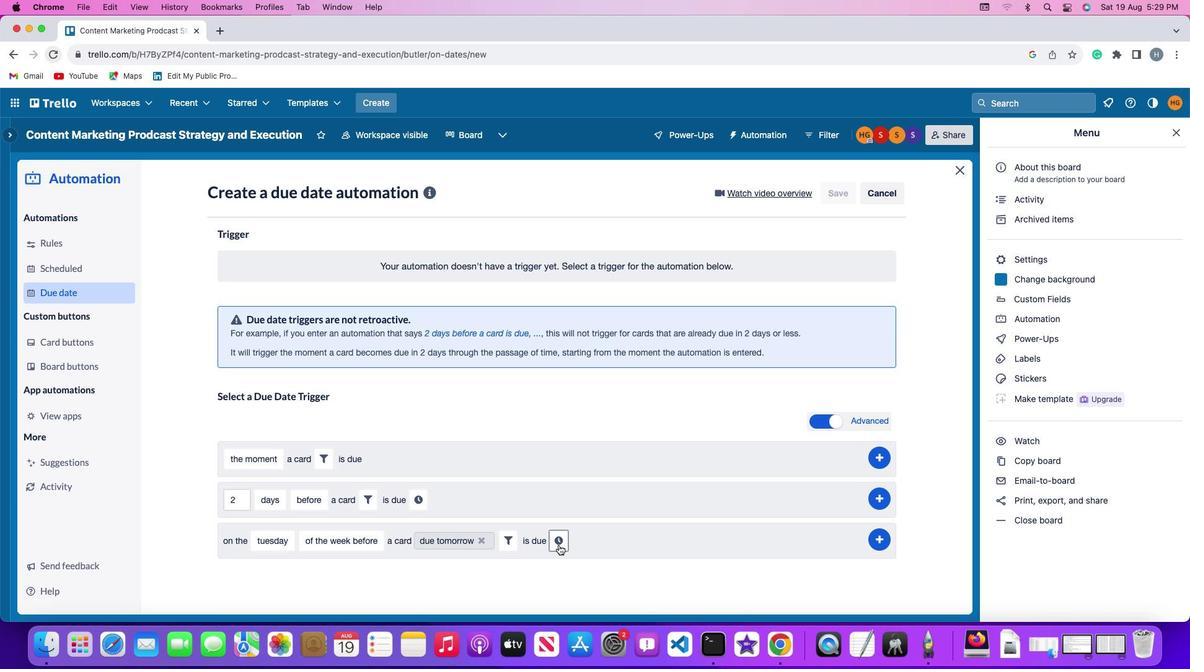 
Action: Mouse pressed left at (558, 545)
Screenshot: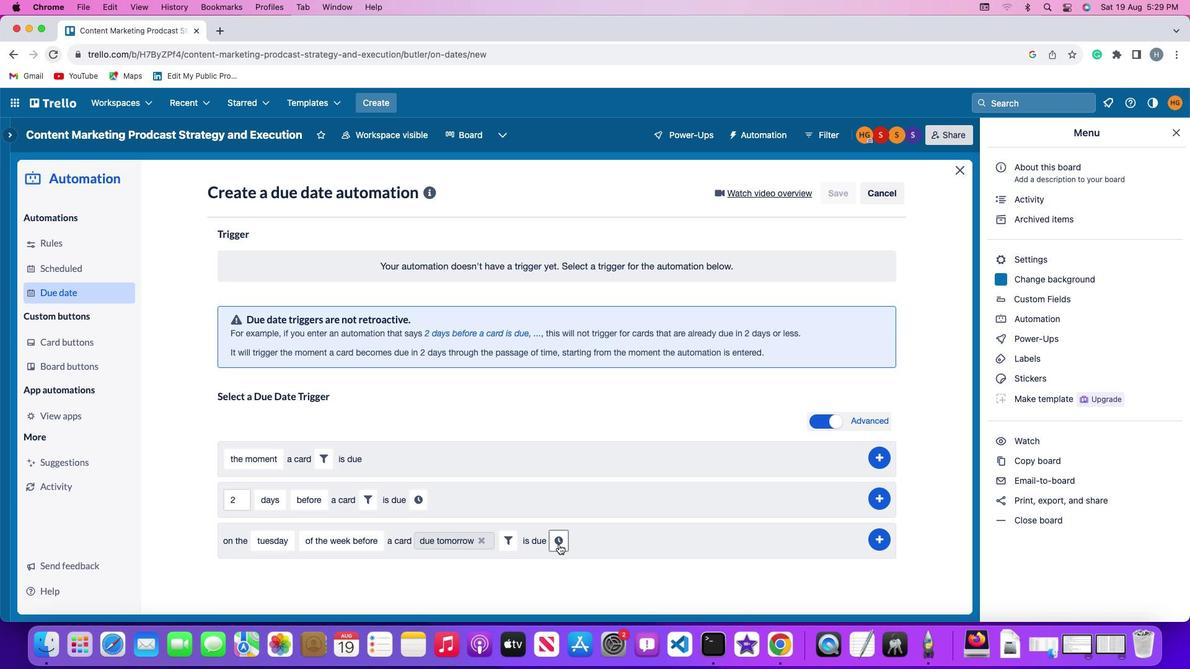 
Action: Mouse moved to (590, 544)
Screenshot: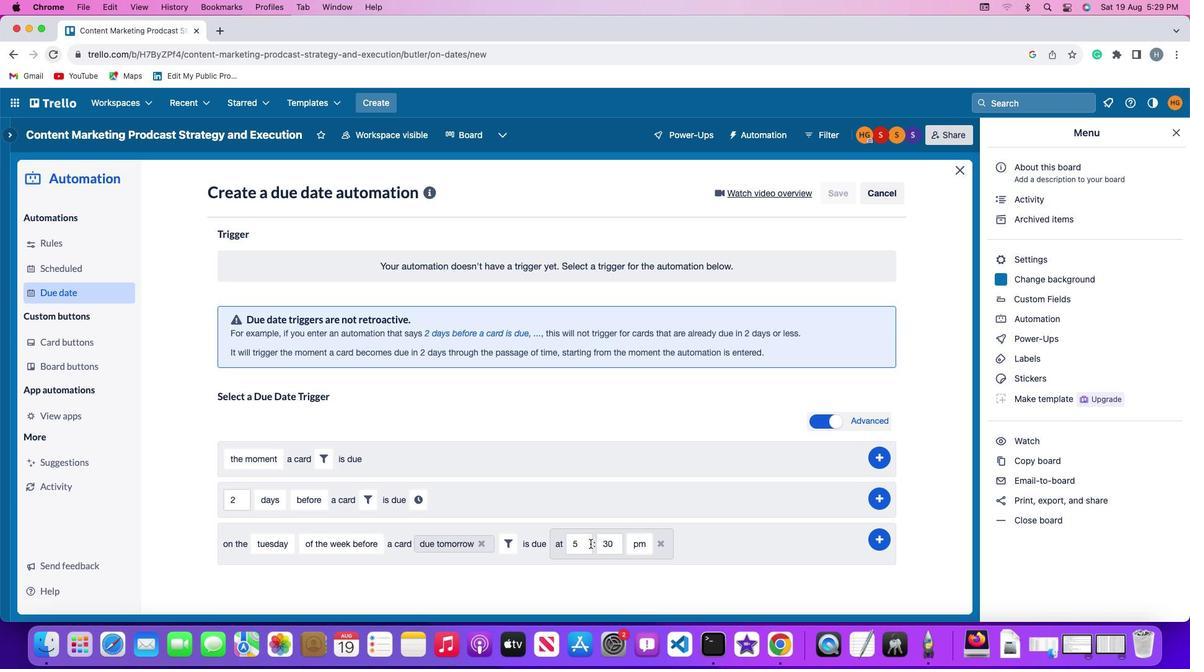 
Action: Mouse pressed left at (590, 544)
Screenshot: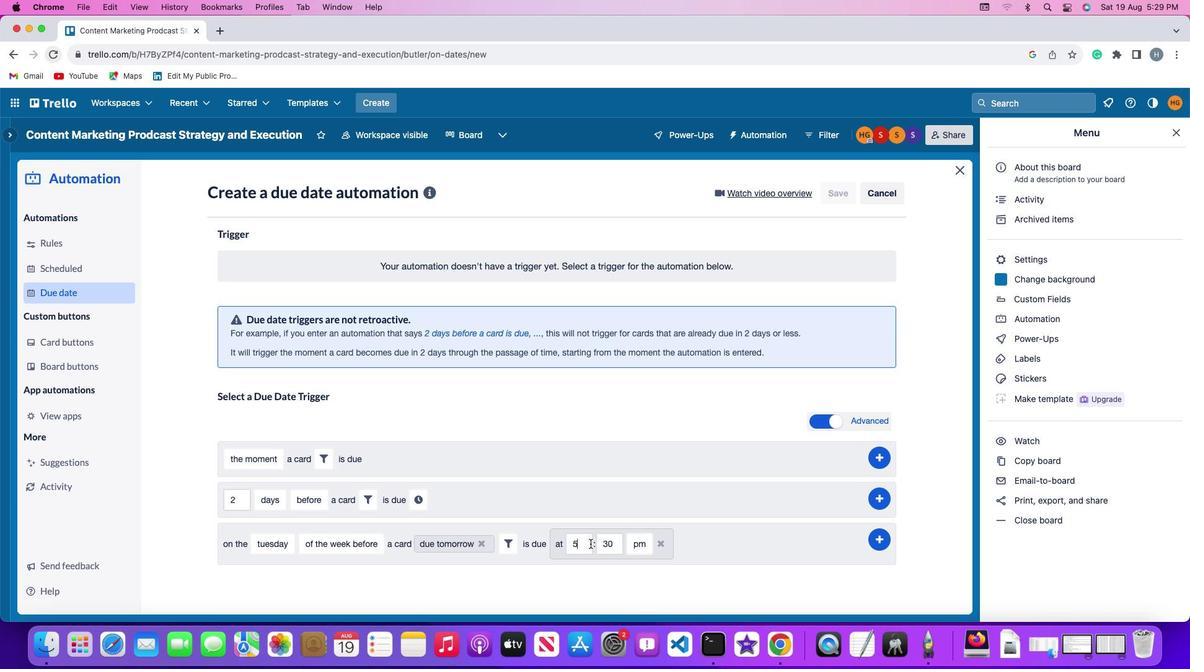 
Action: Key pressed Key.backspace'1''1'
Screenshot: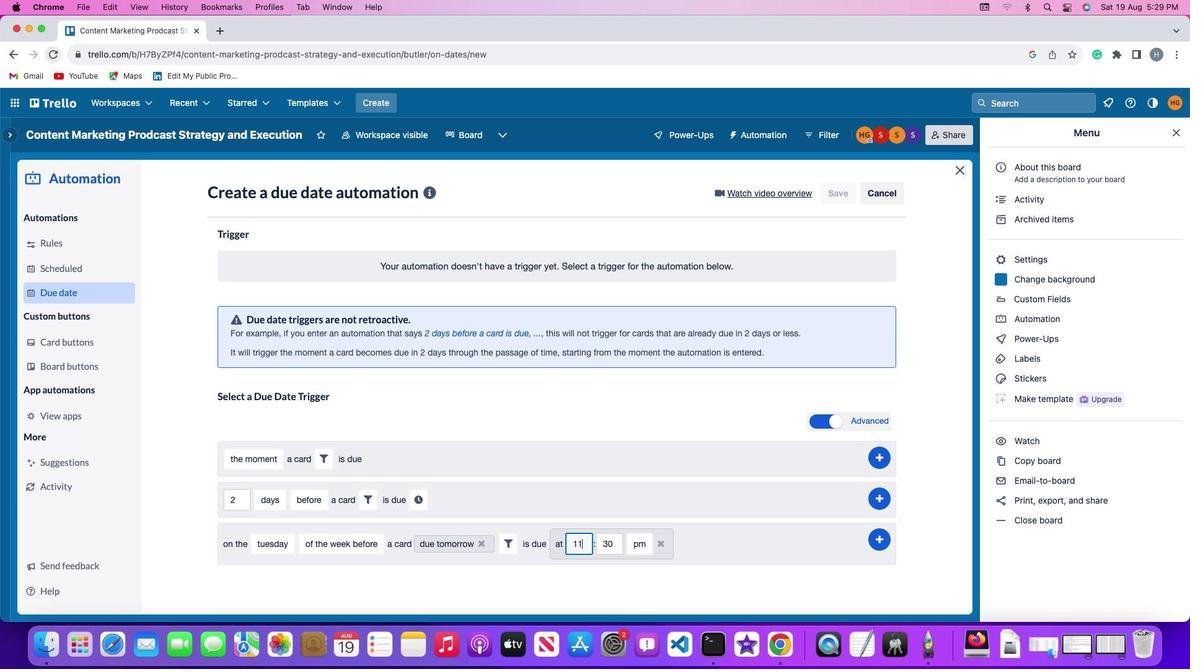 
Action: Mouse moved to (619, 544)
Screenshot: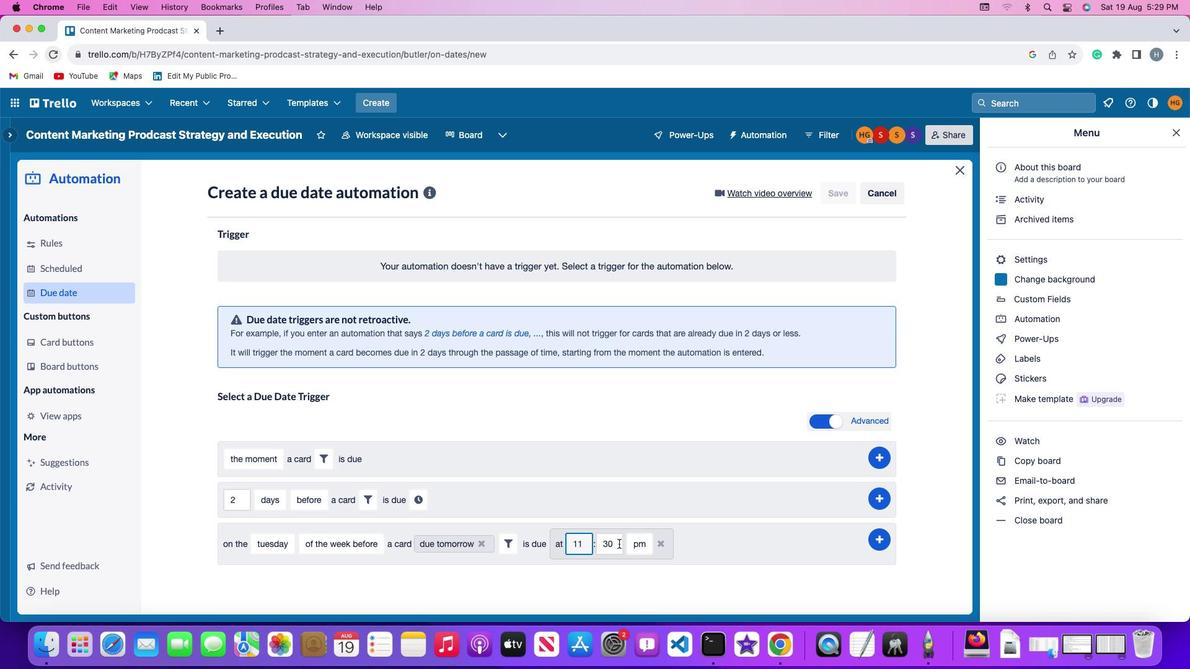 
Action: Mouse pressed left at (619, 544)
Screenshot: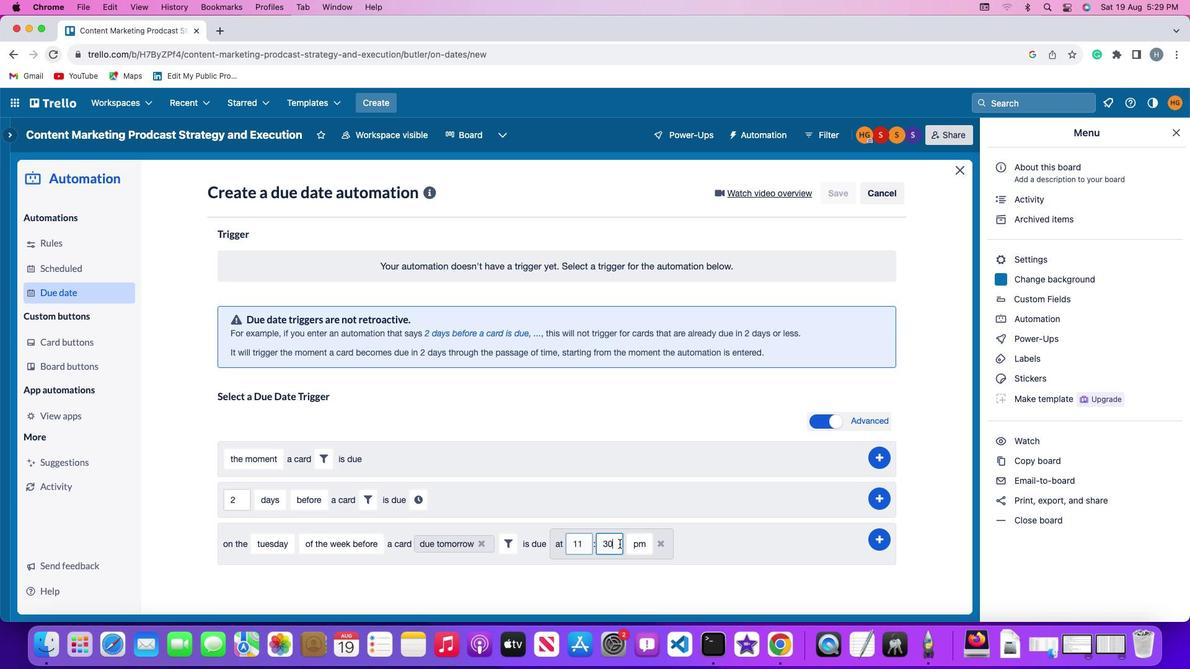 
Action: Mouse moved to (619, 544)
Screenshot: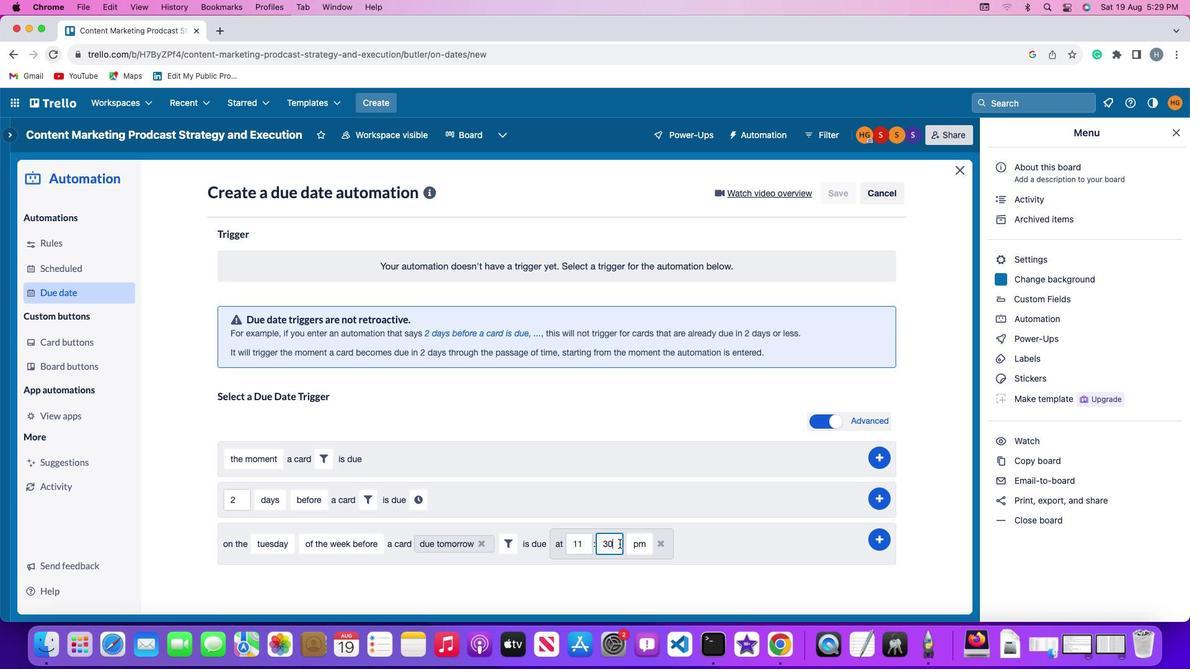 
Action: Key pressed Key.backspaceKey.backspace'0''0'
Screenshot: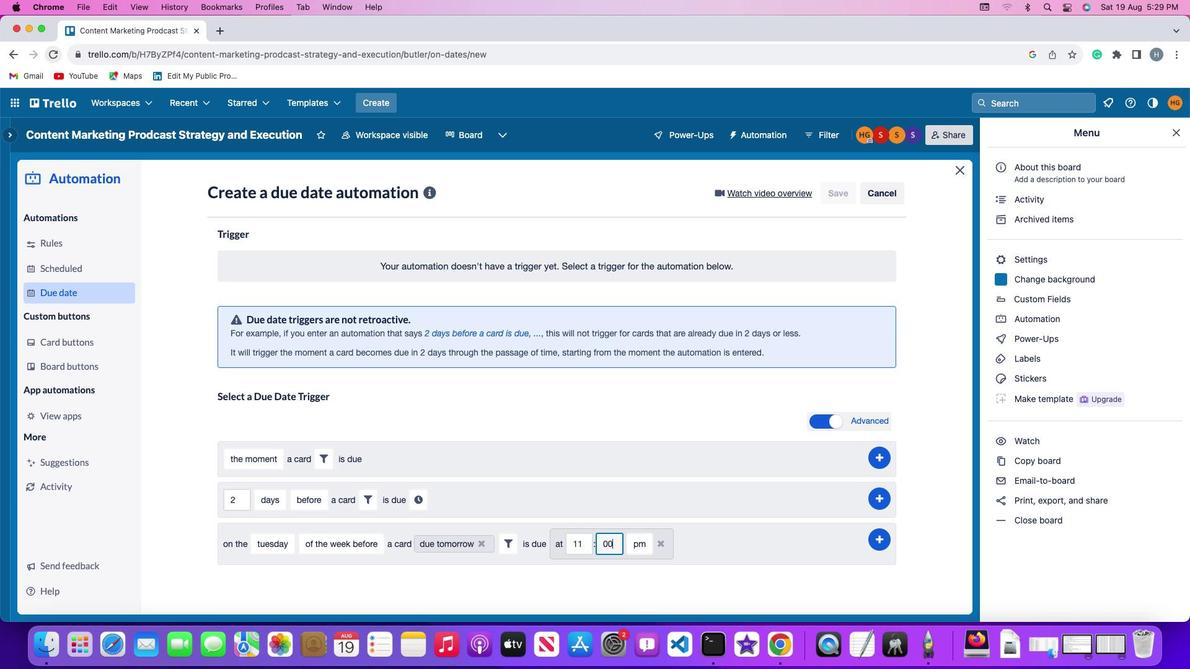 
Action: Mouse moved to (635, 541)
Screenshot: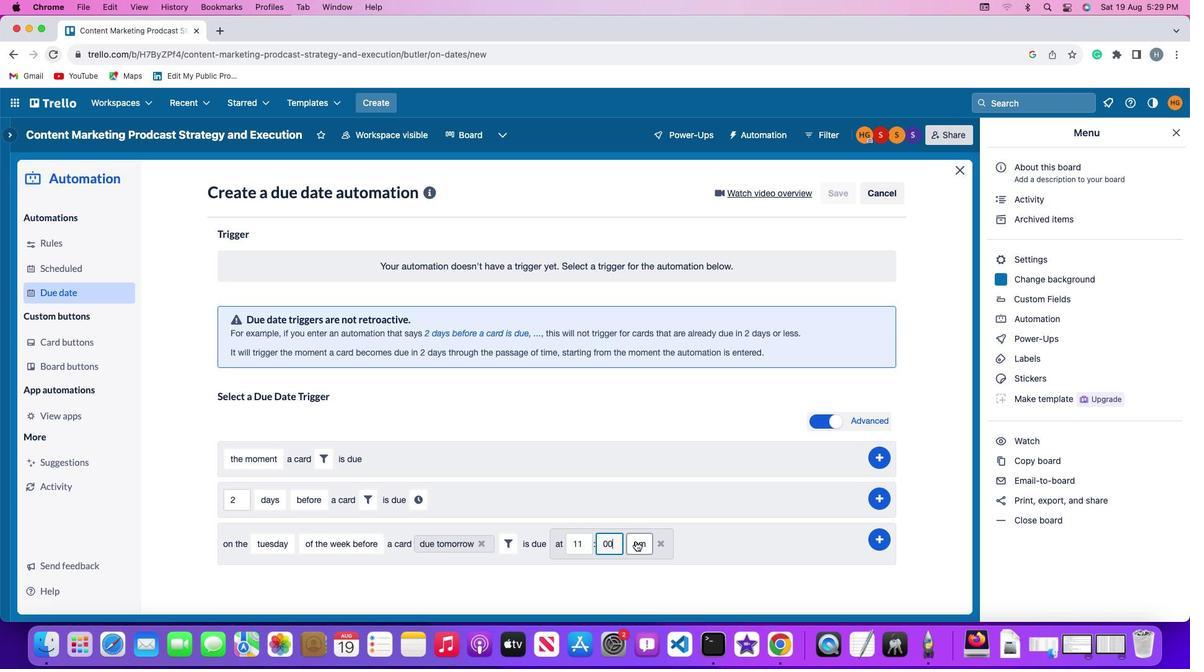 
Action: Mouse pressed left at (635, 541)
Screenshot: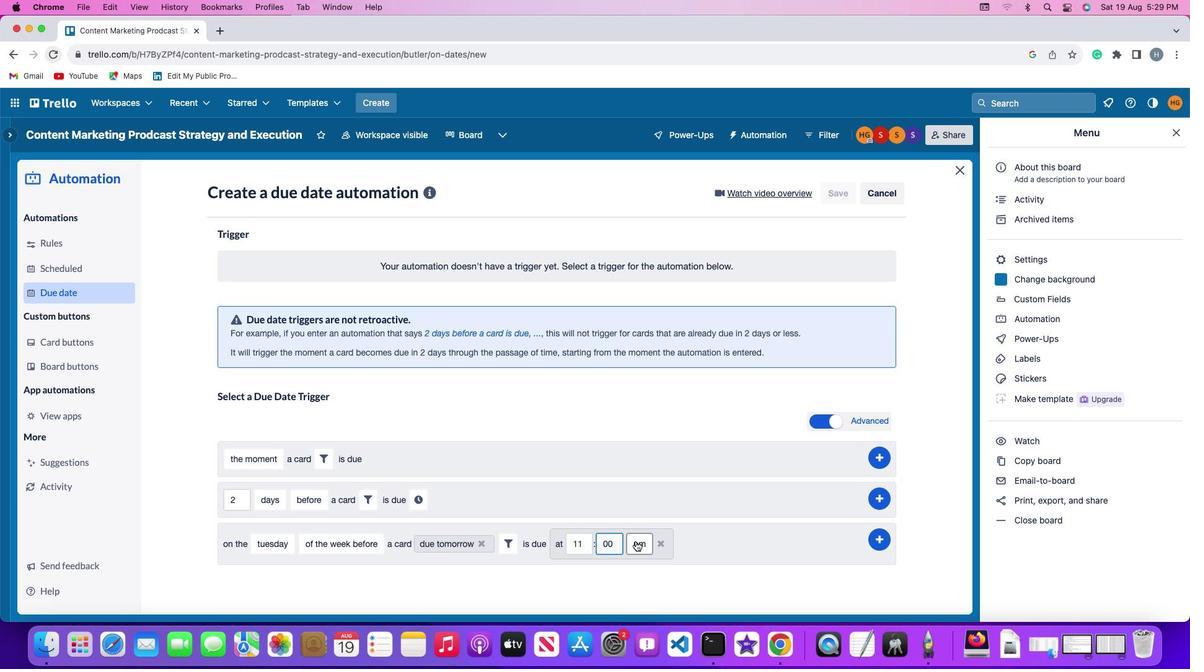 
Action: Mouse moved to (642, 555)
Screenshot: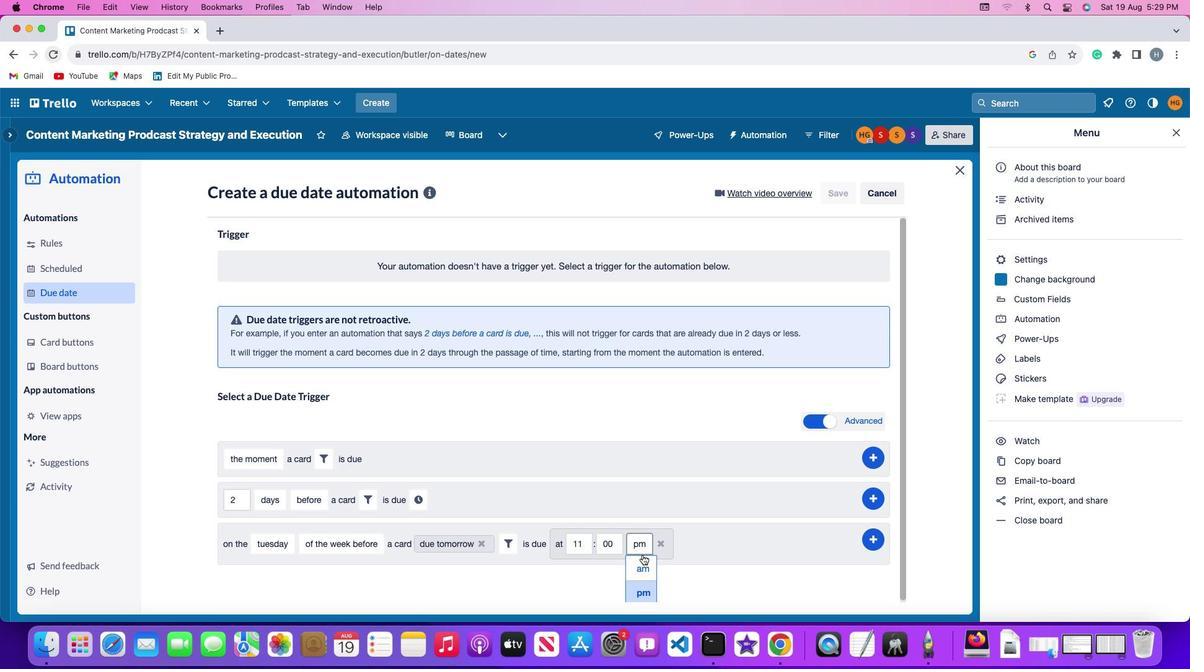 
Action: Mouse pressed left at (642, 555)
Screenshot: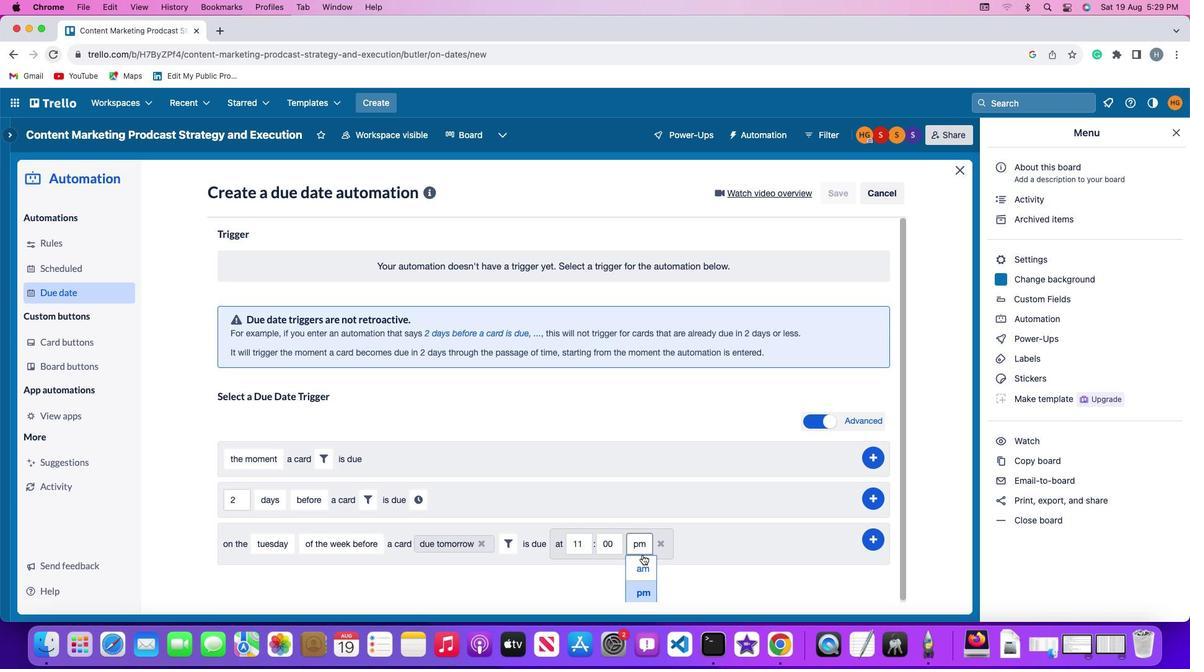 
Action: Mouse moved to (879, 533)
Screenshot: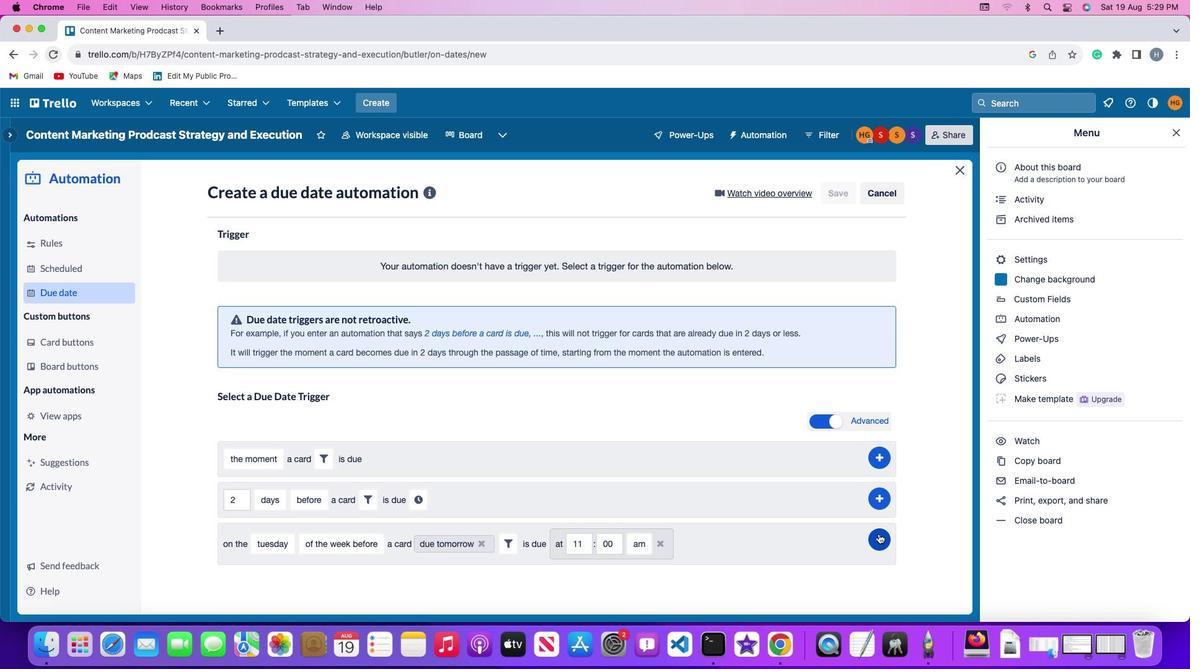
Action: Mouse pressed left at (879, 533)
Screenshot: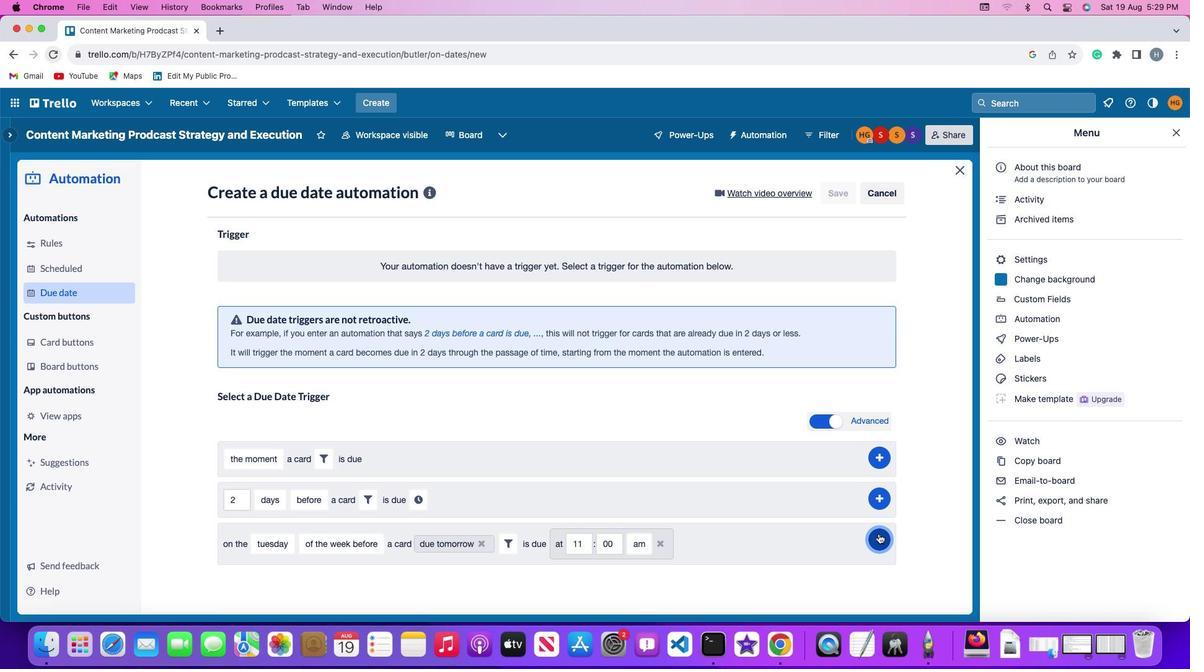 
Action: Mouse moved to (922, 460)
Screenshot: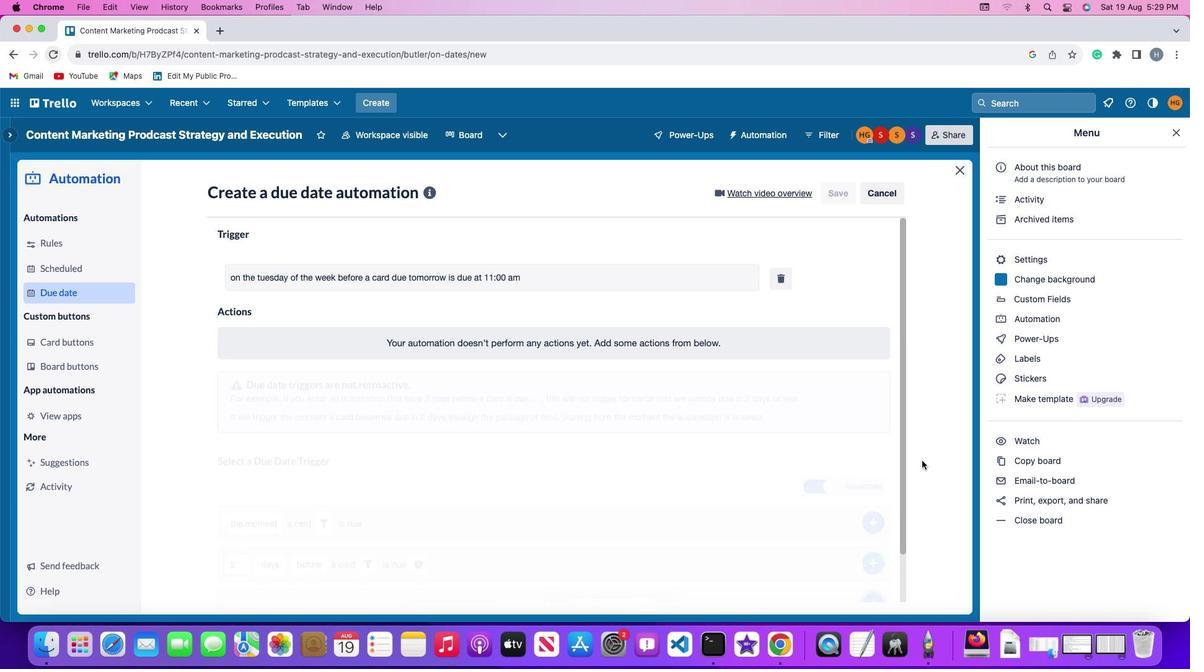 
